 Task: Create ChildIssue0000000211 as Child Issue of Issue Issue0000000106 in Backlog  in Scrum Project Project0000000022 in Jira. Create ChildIssue0000000212 as Child Issue of Issue Issue0000000106 in Backlog  in Scrum Project Project0000000022 in Jira. Create ChildIssue0000000213 as Child Issue of Issue Issue0000000107 in Backlog  in Scrum Project Project0000000022 in Jira. Create ChildIssue0000000214 as Child Issue of Issue Issue0000000107 in Backlog  in Scrum Project Project0000000022 in Jira. Create ChildIssue0000000215 as Child Issue of Issue Issue0000000108 in Backlog  in Scrum Project Project0000000022 in Jira
Action: Mouse moved to (277, 104)
Screenshot: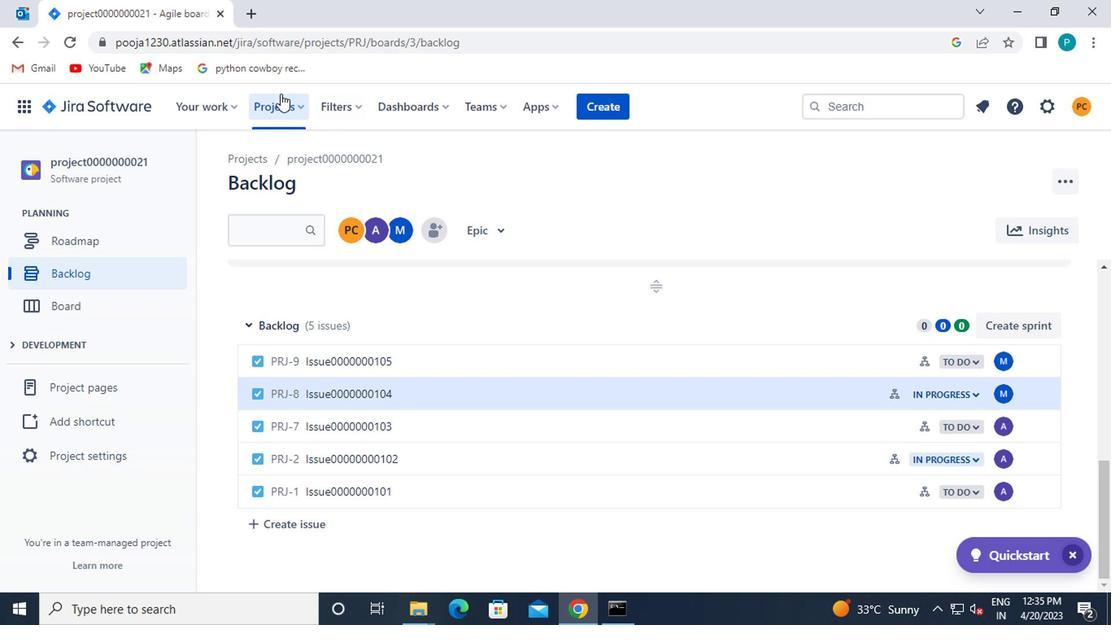 
Action: Mouse pressed left at (277, 104)
Screenshot: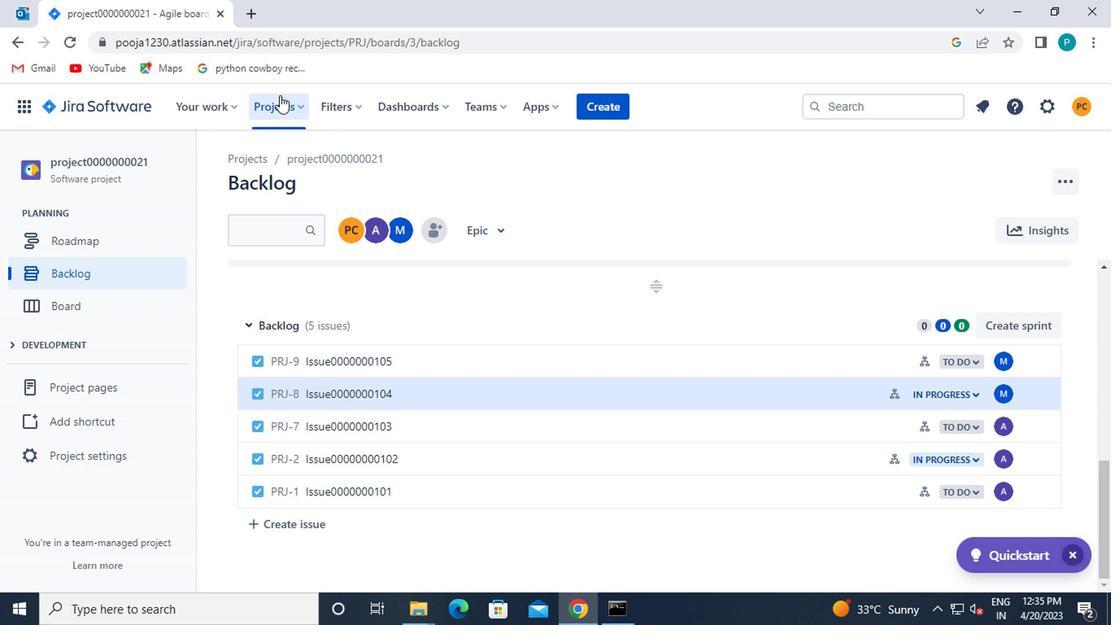 
Action: Mouse moved to (329, 220)
Screenshot: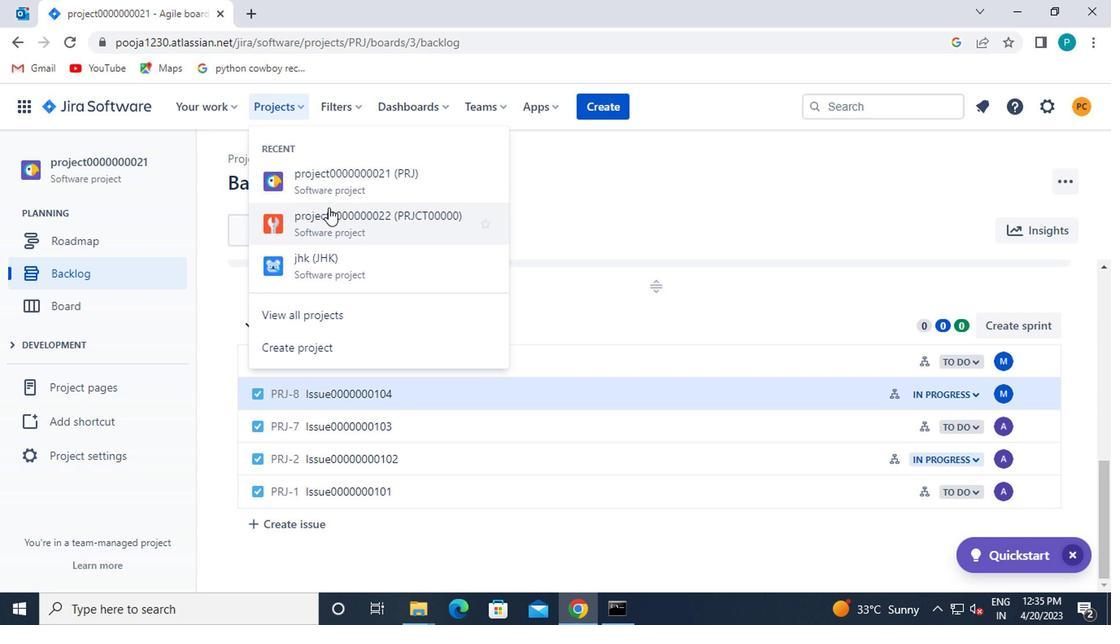 
Action: Mouse pressed left at (329, 220)
Screenshot: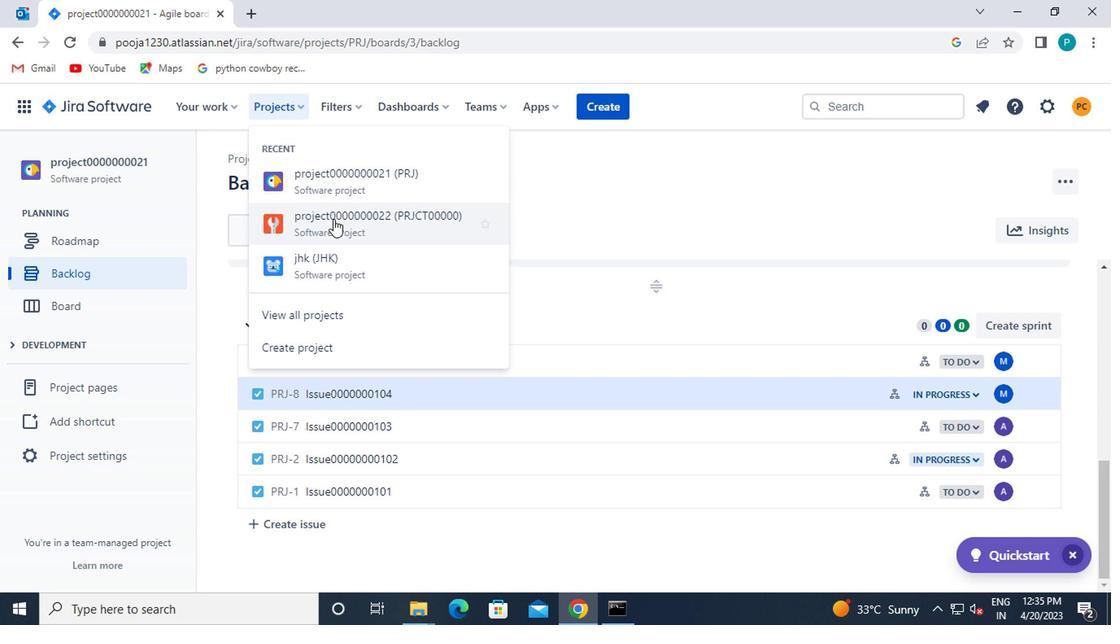 
Action: Mouse moved to (504, 405)
Screenshot: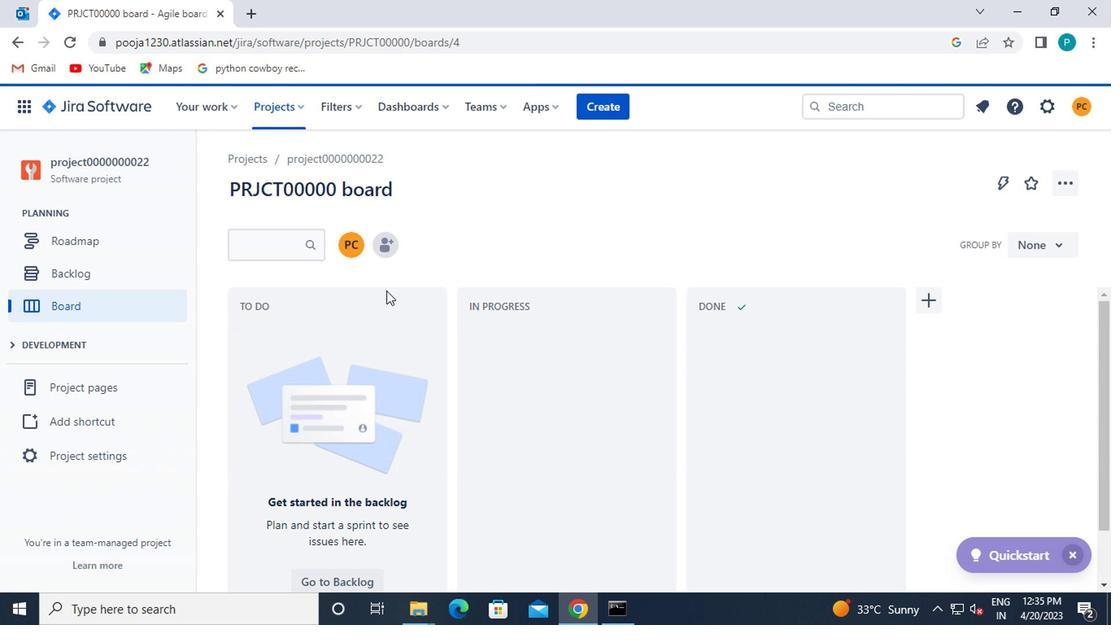 
Action: Mouse scrolled (504, 404) with delta (0, -1)
Screenshot: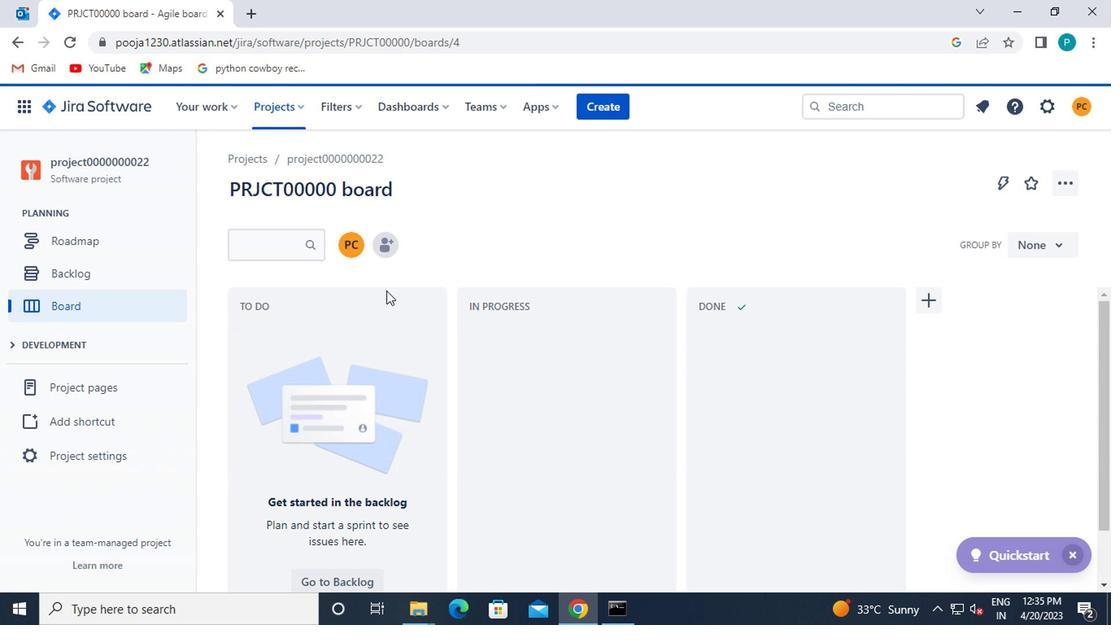 
Action: Mouse scrolled (504, 404) with delta (0, -1)
Screenshot: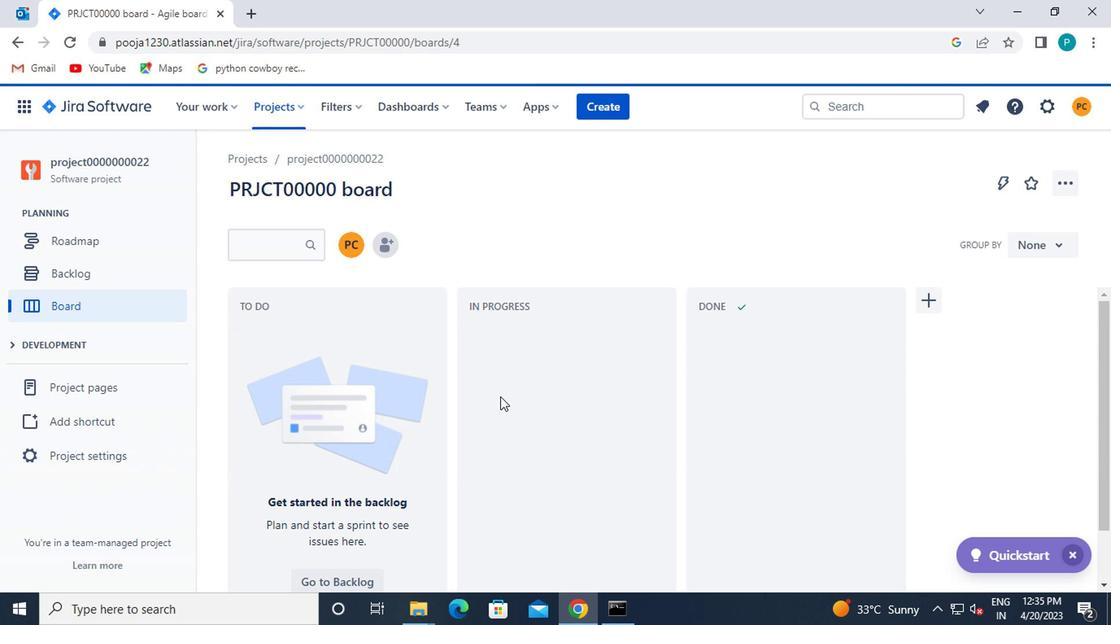 
Action: Mouse scrolled (504, 404) with delta (0, -1)
Screenshot: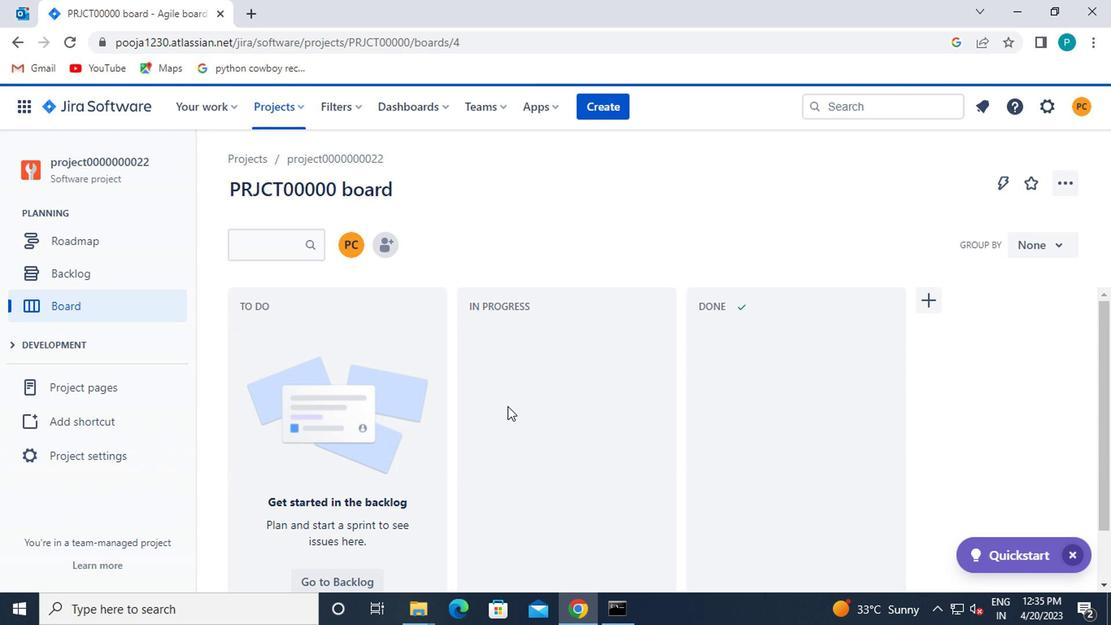 
Action: Mouse scrolled (504, 404) with delta (0, -1)
Screenshot: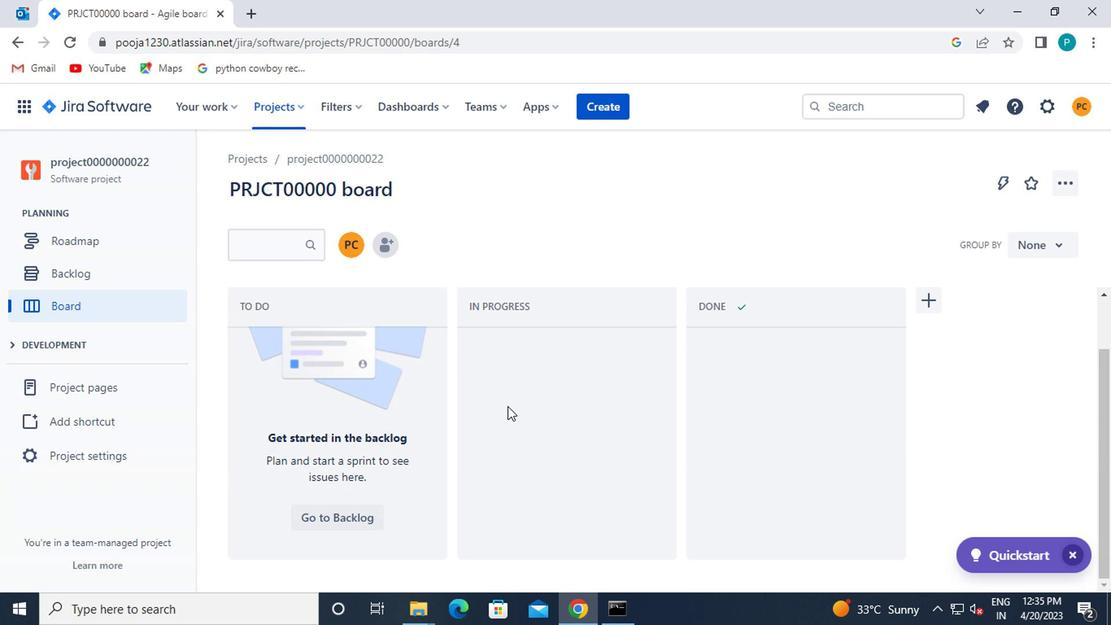 
Action: Mouse moved to (61, 275)
Screenshot: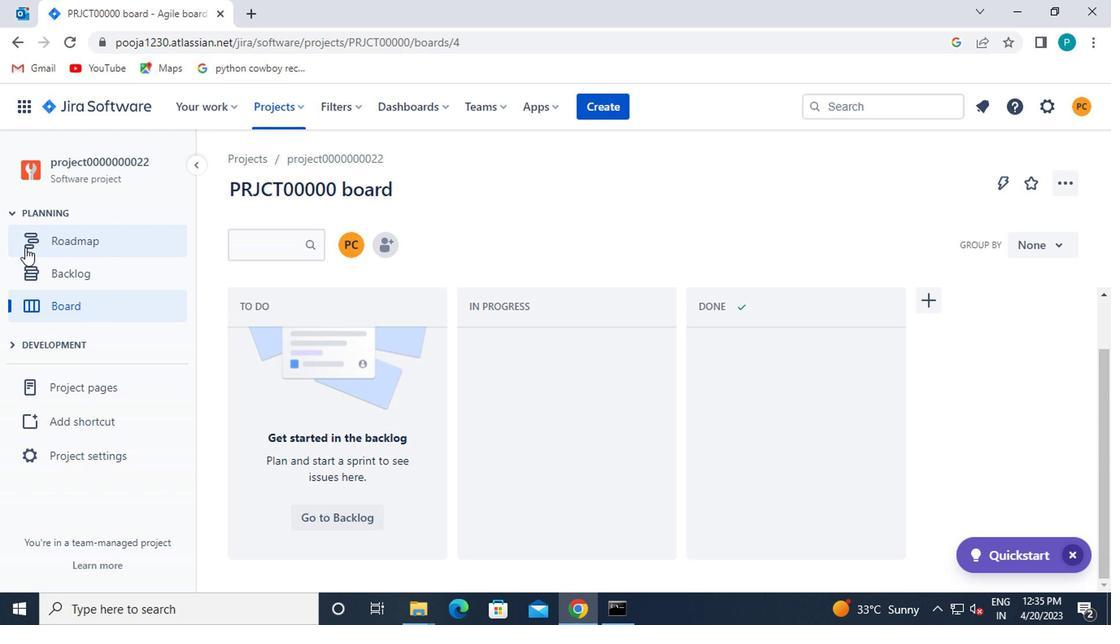
Action: Mouse pressed left at (61, 275)
Screenshot: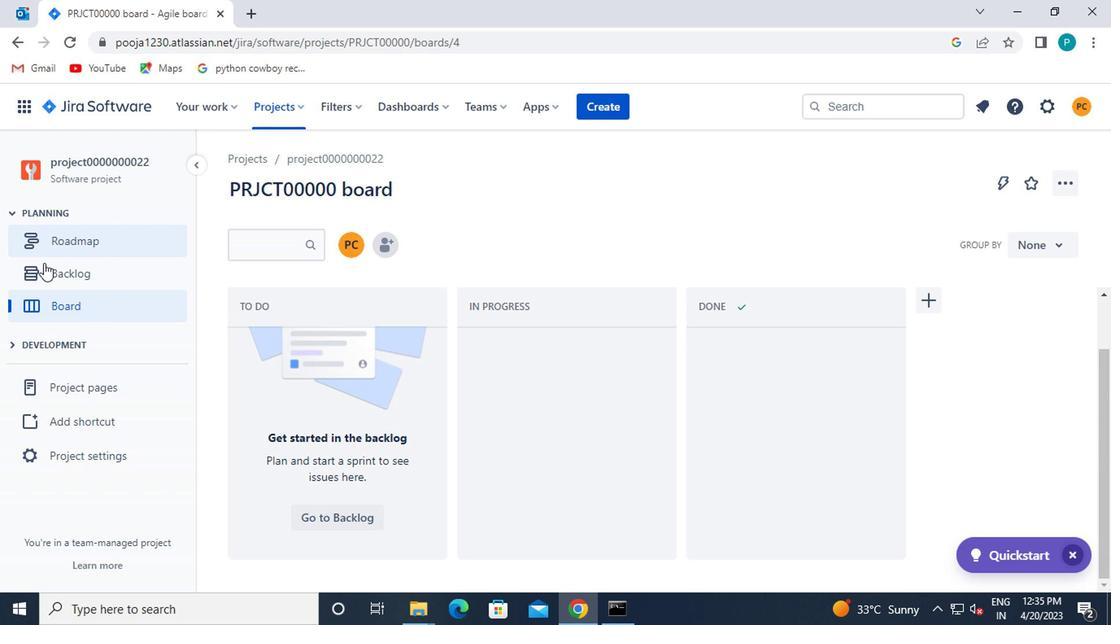
Action: Mouse moved to (362, 360)
Screenshot: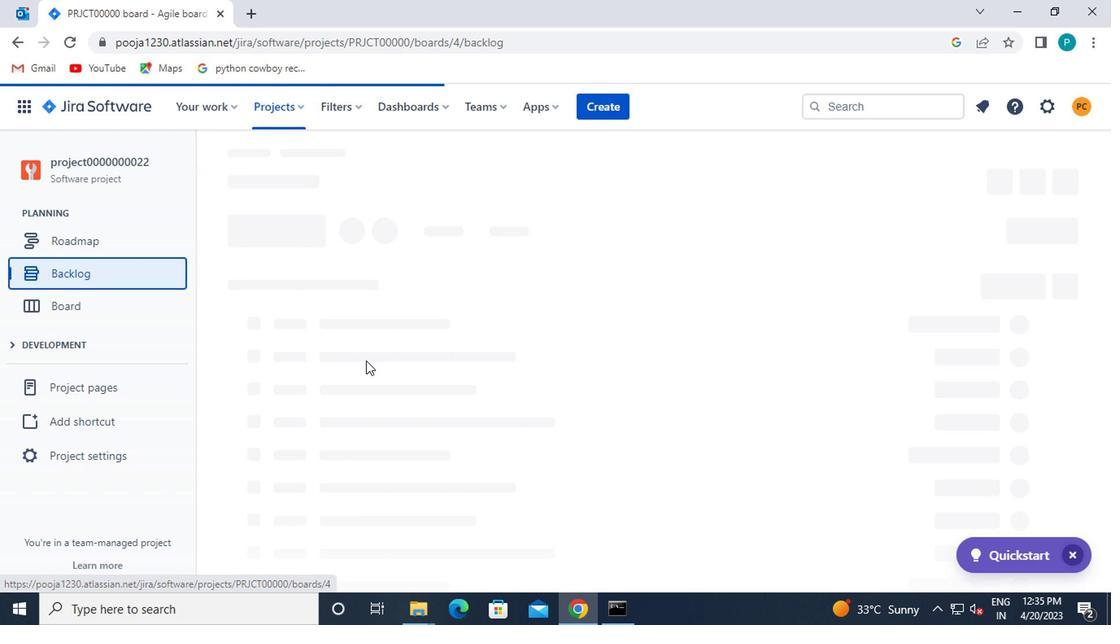 
Action: Mouse scrolled (362, 359) with delta (0, 0)
Screenshot: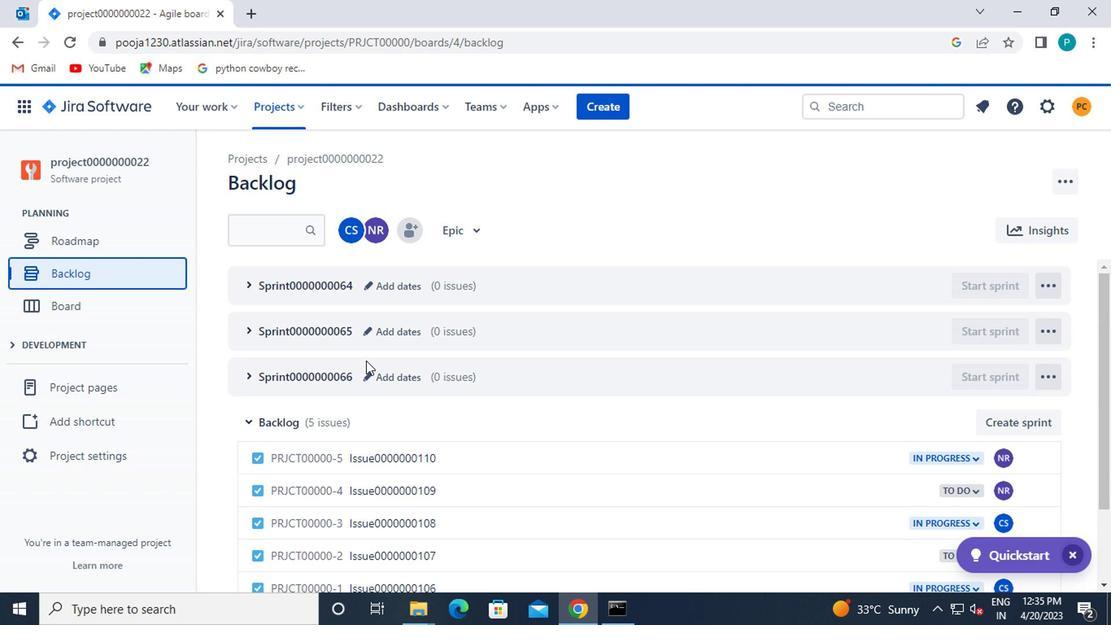 
Action: Mouse scrolled (362, 359) with delta (0, 0)
Screenshot: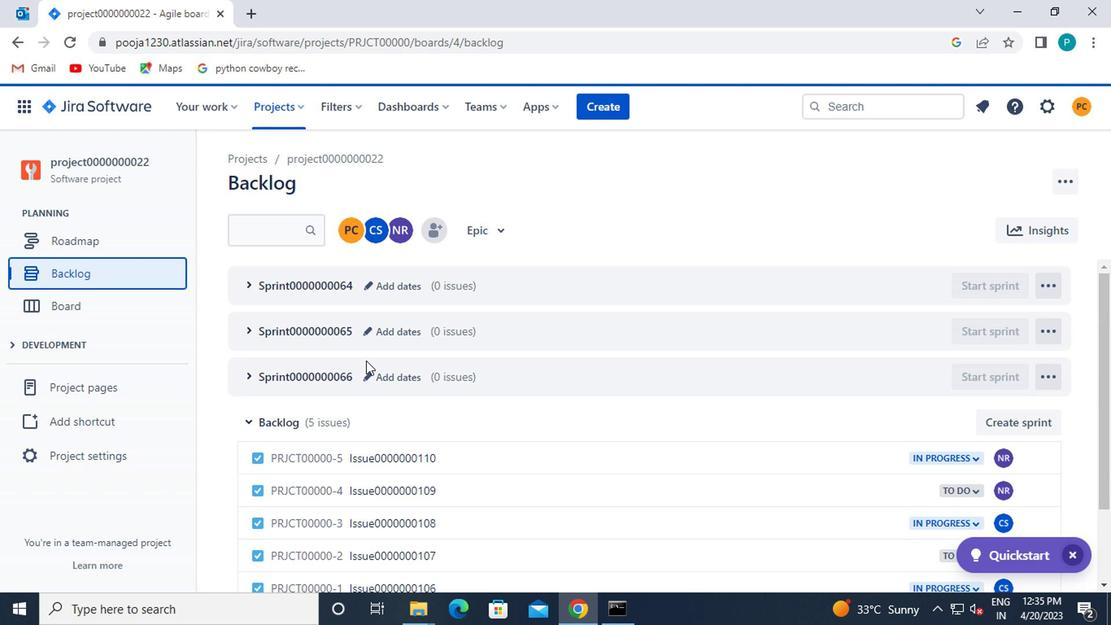
Action: Mouse moved to (390, 382)
Screenshot: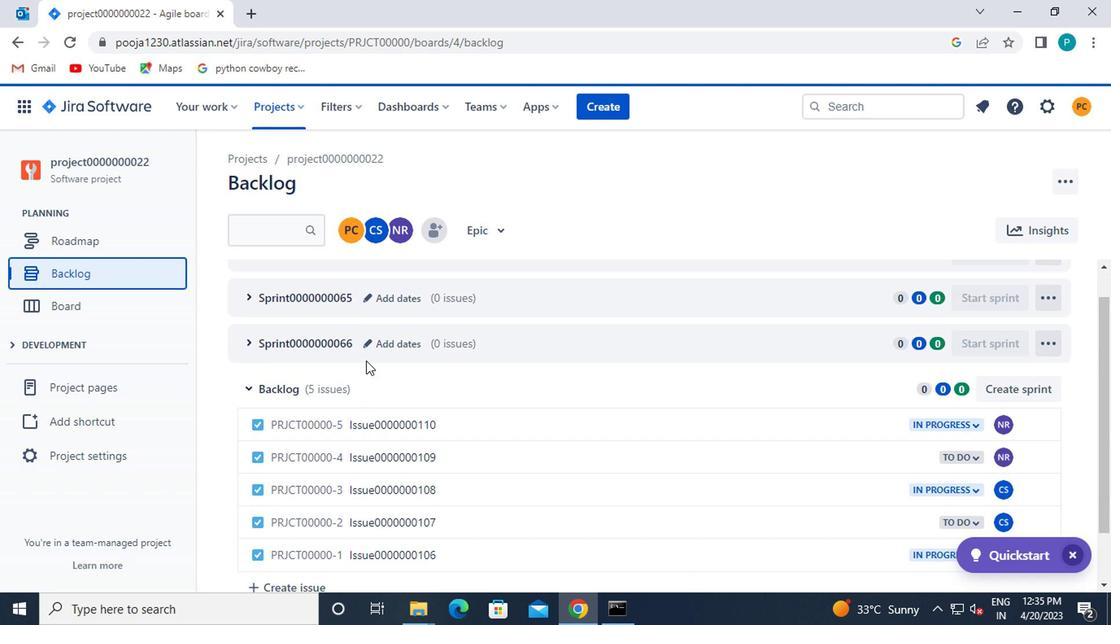 
Action: Mouse scrolled (390, 382) with delta (0, 0)
Screenshot: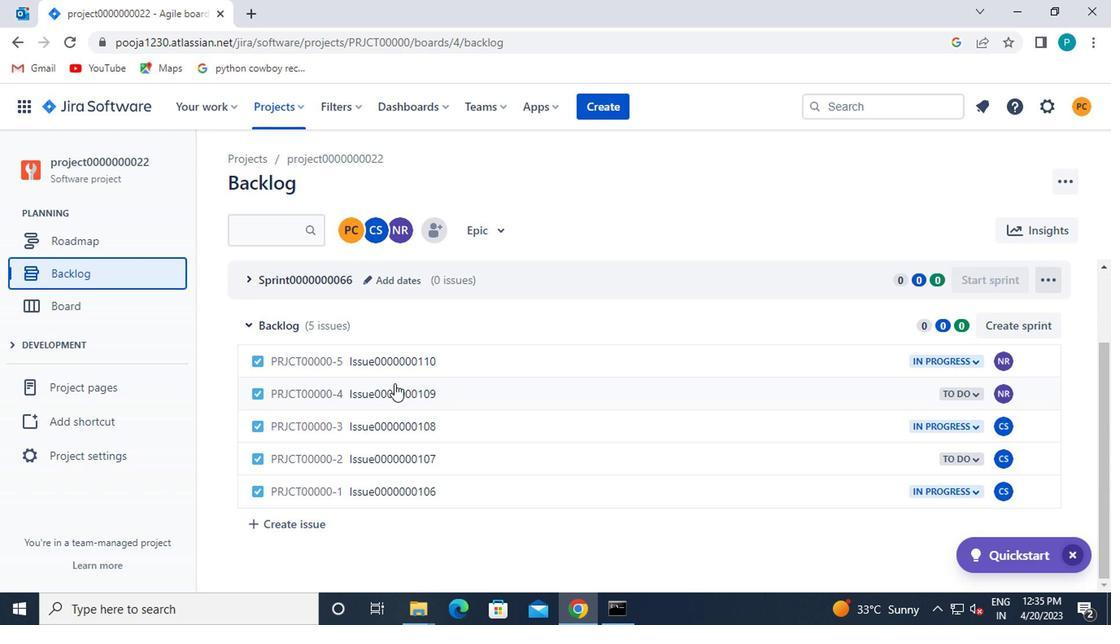 
Action: Mouse moved to (534, 484)
Screenshot: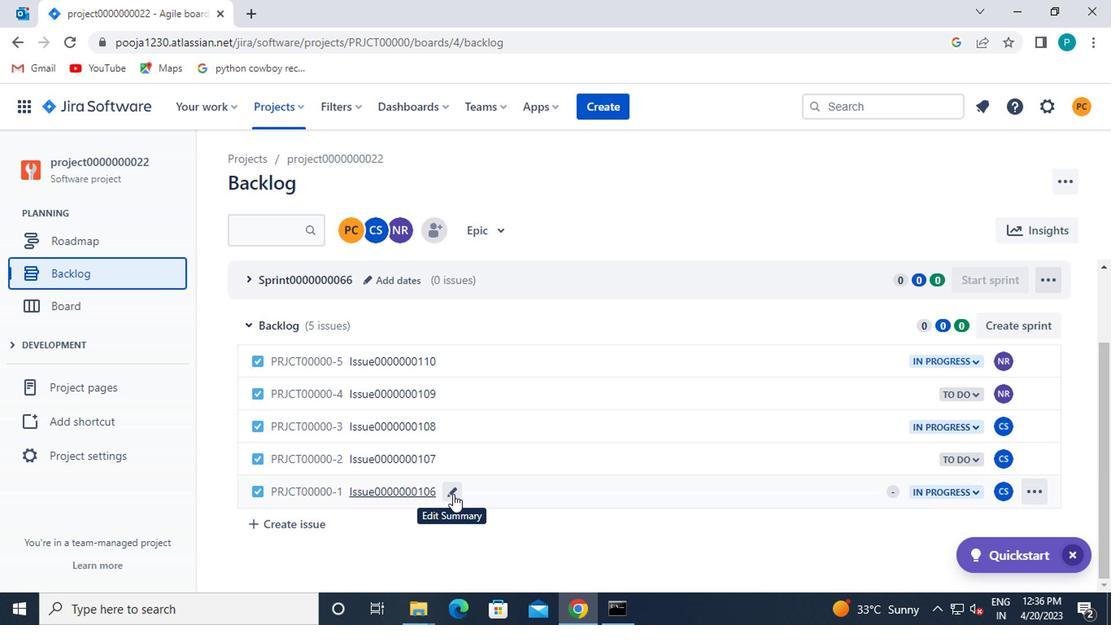 
Action: Mouse pressed left at (534, 484)
Screenshot: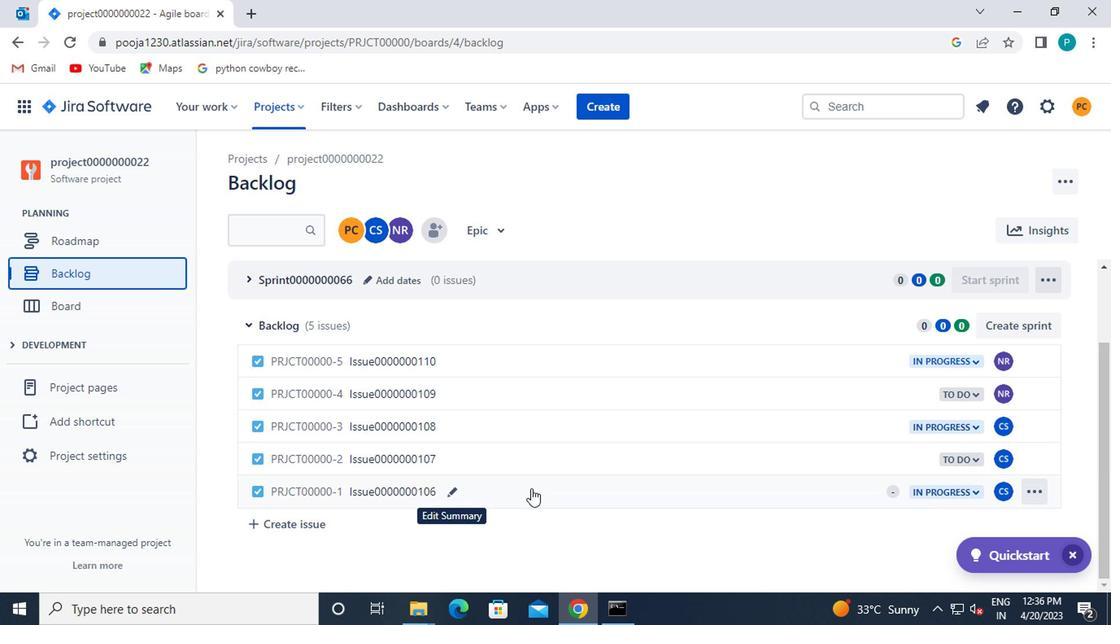 
Action: Mouse moved to (816, 344)
Screenshot: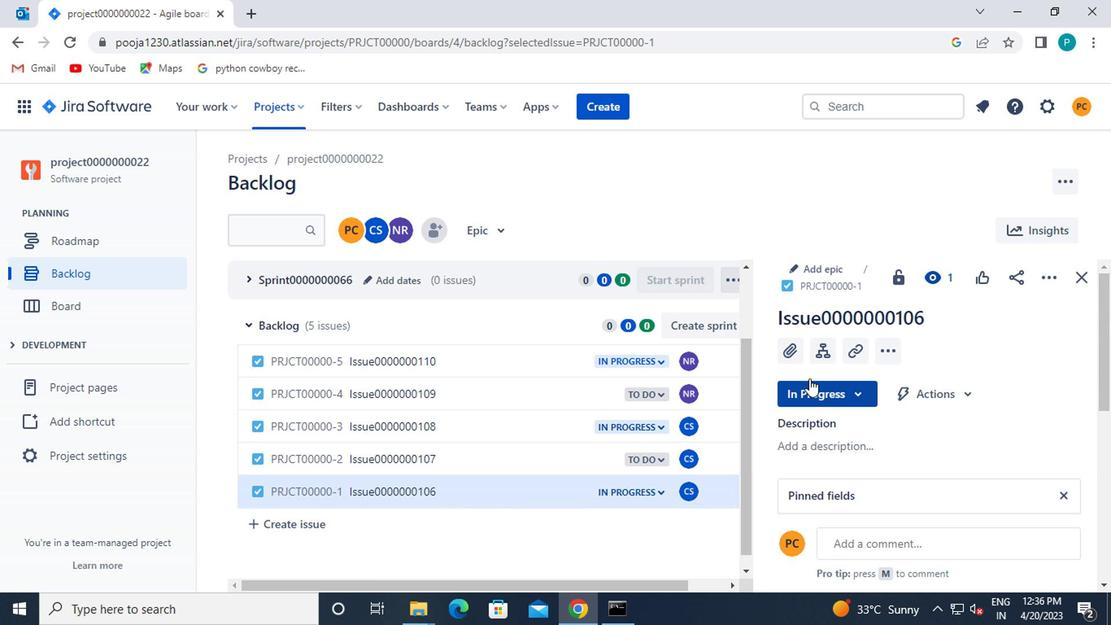 
Action: Mouse pressed left at (816, 344)
Screenshot: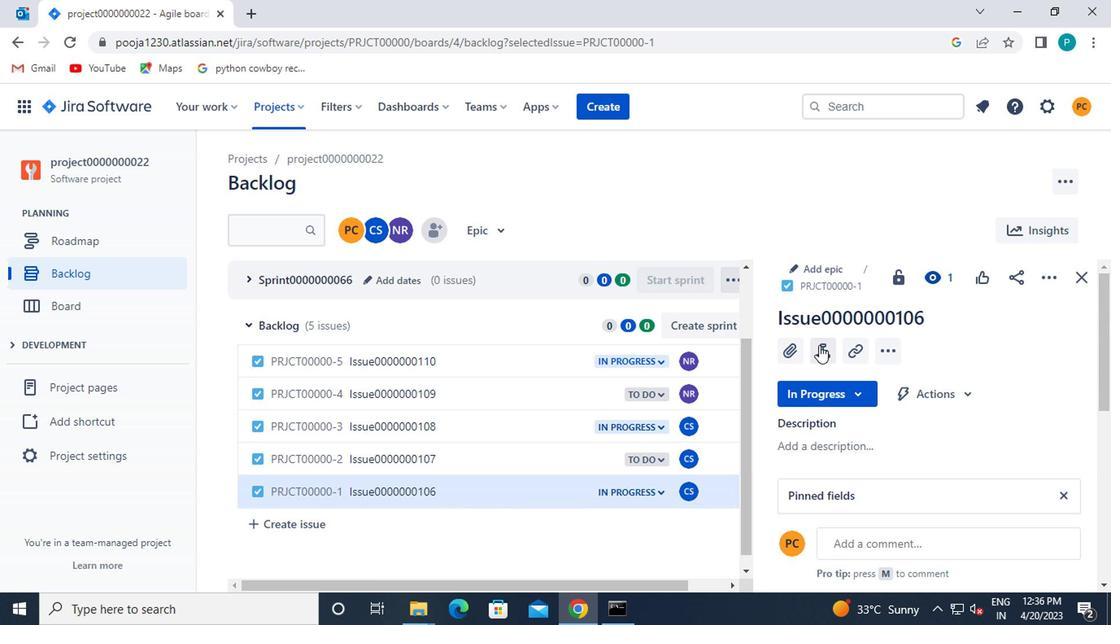 
Action: Mouse moved to (813, 408)
Screenshot: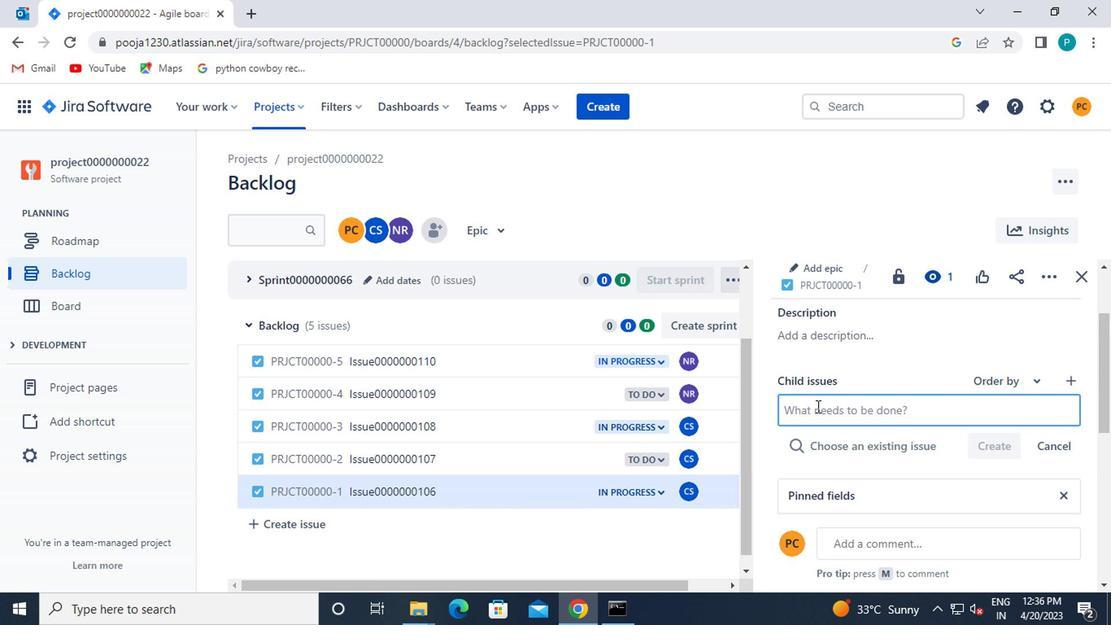 
Action: Mouse pressed left at (813, 408)
Screenshot: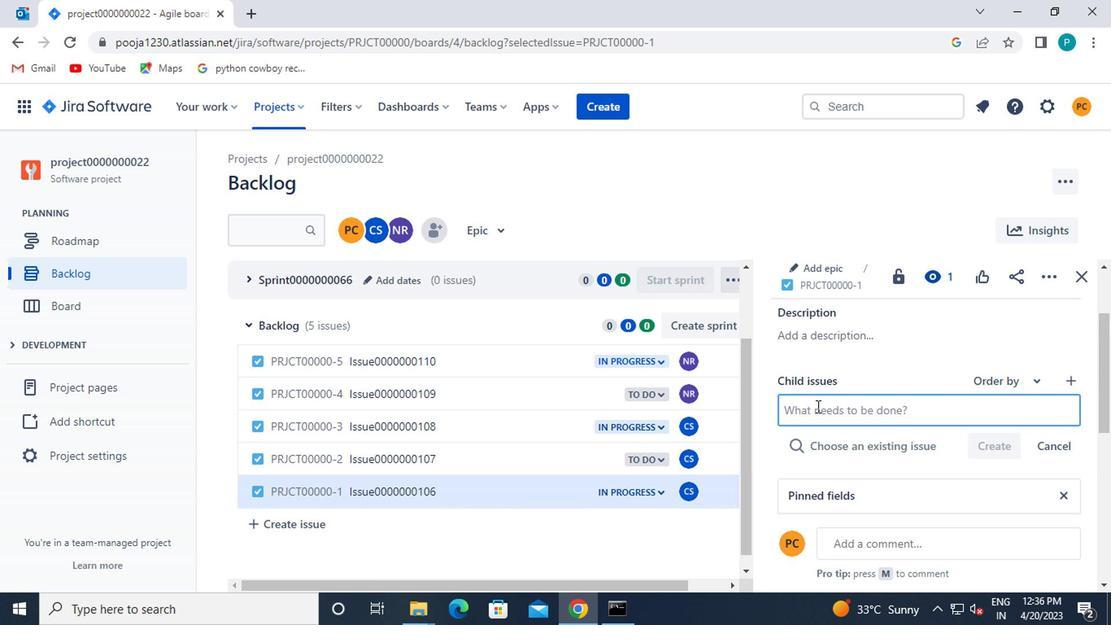 
Action: Mouse moved to (793, 417)
Screenshot: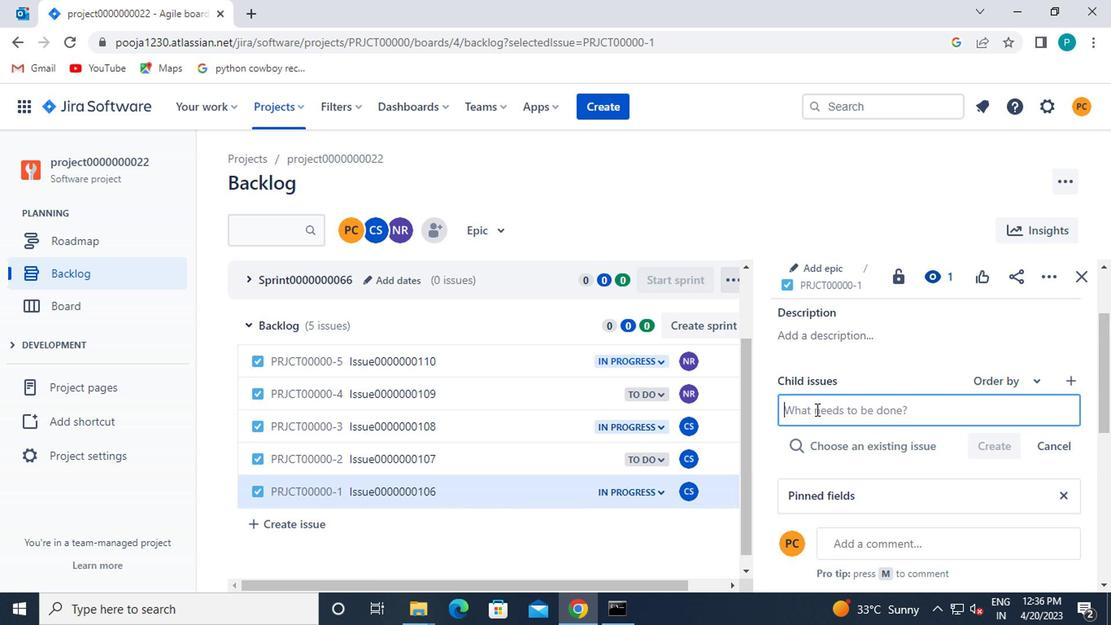 
Action: Key pressed <Key.caps_lock>c<Key.caps_lock>hild
Screenshot: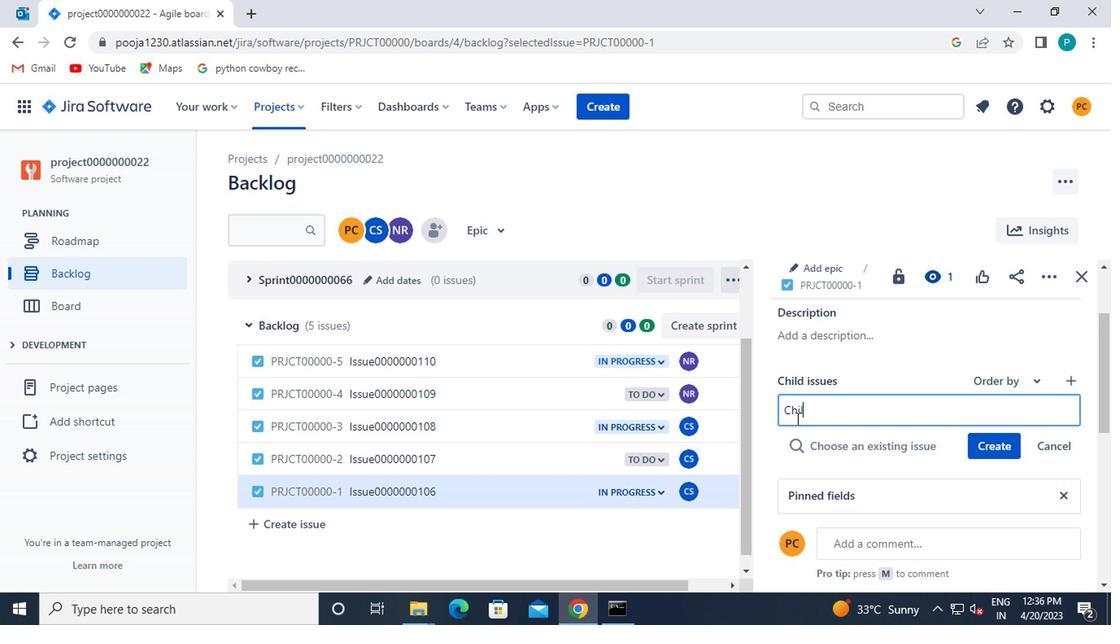 
Action: Mouse moved to (792, 417)
Screenshot: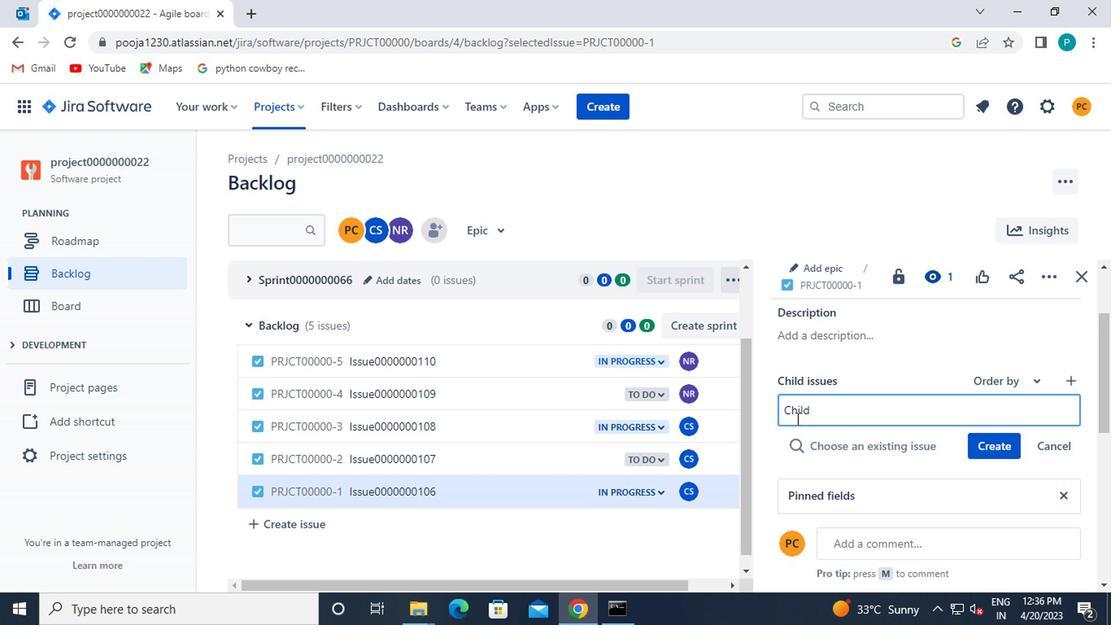 
Action: Key pressed <Key.caps_lock>i<Key.caps_lock>ssue0000000211
Screenshot: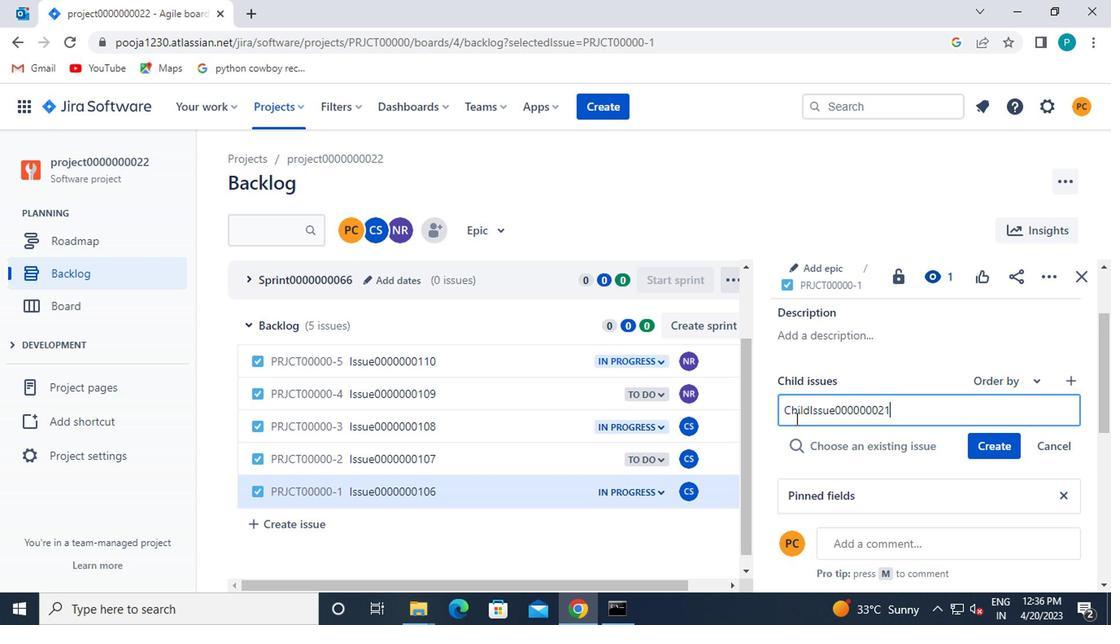 
Action: Mouse moved to (990, 440)
Screenshot: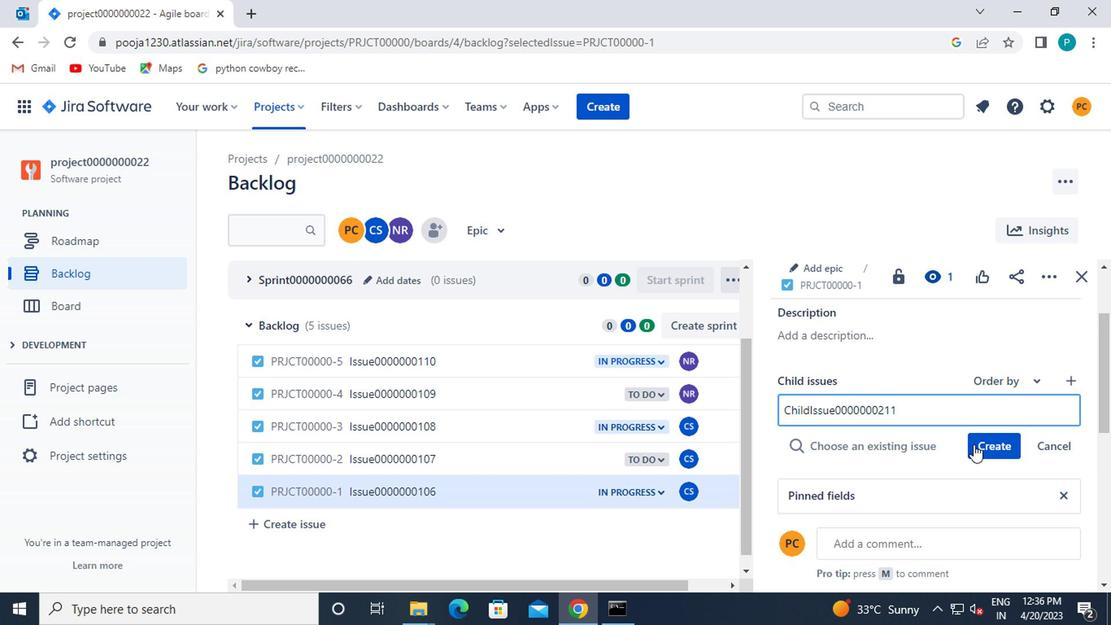 
Action: Mouse pressed left at (990, 440)
Screenshot: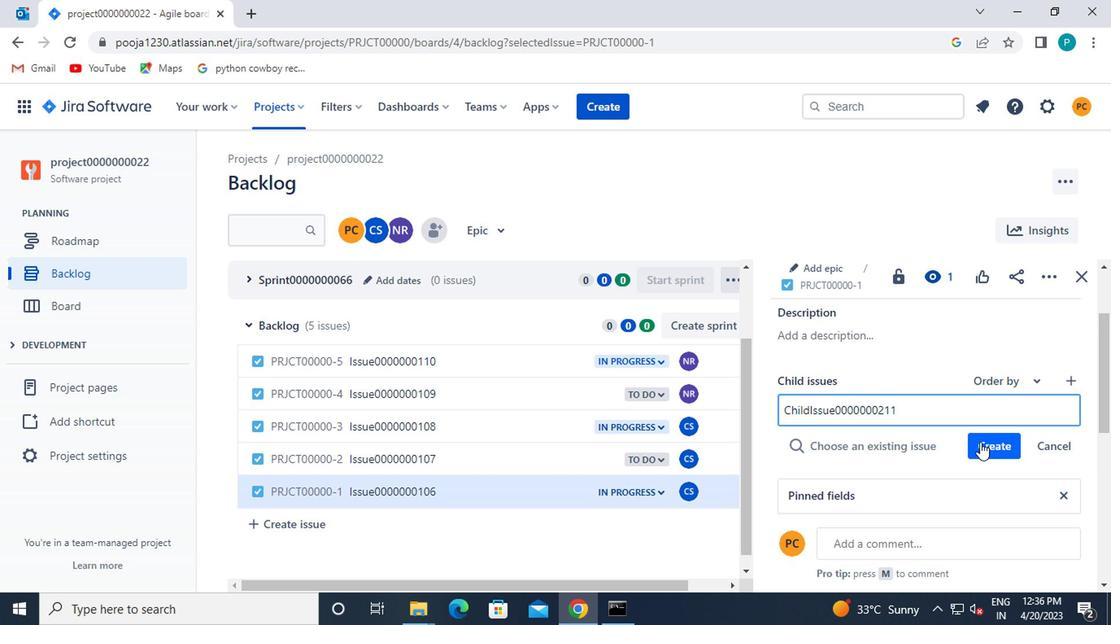 
Action: Mouse moved to (871, 467)
Screenshot: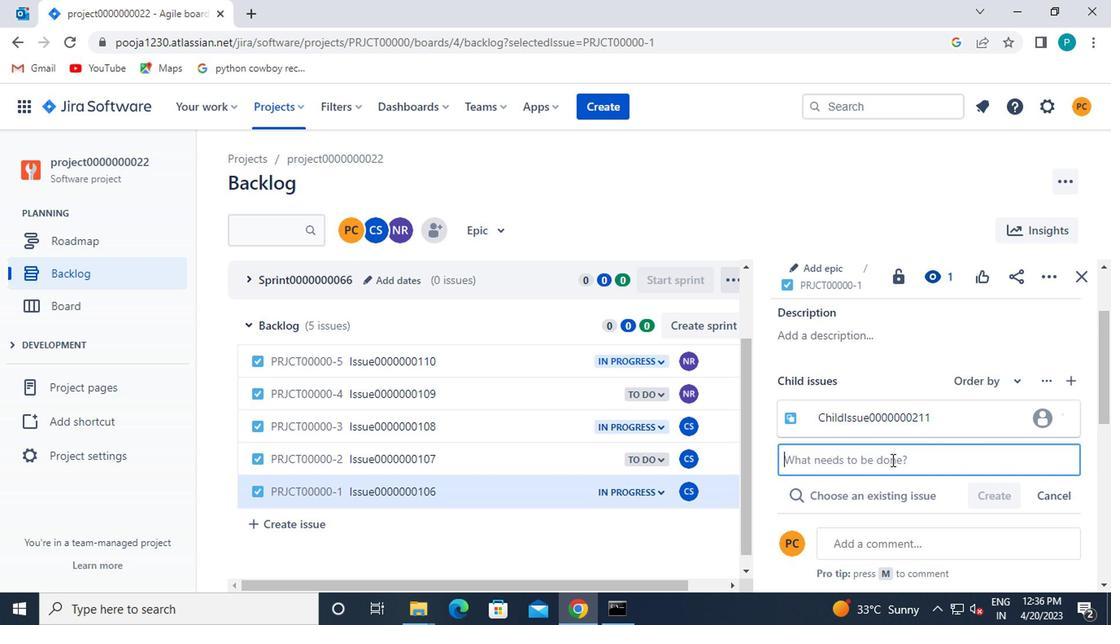 
Action: Mouse pressed left at (871, 467)
Screenshot: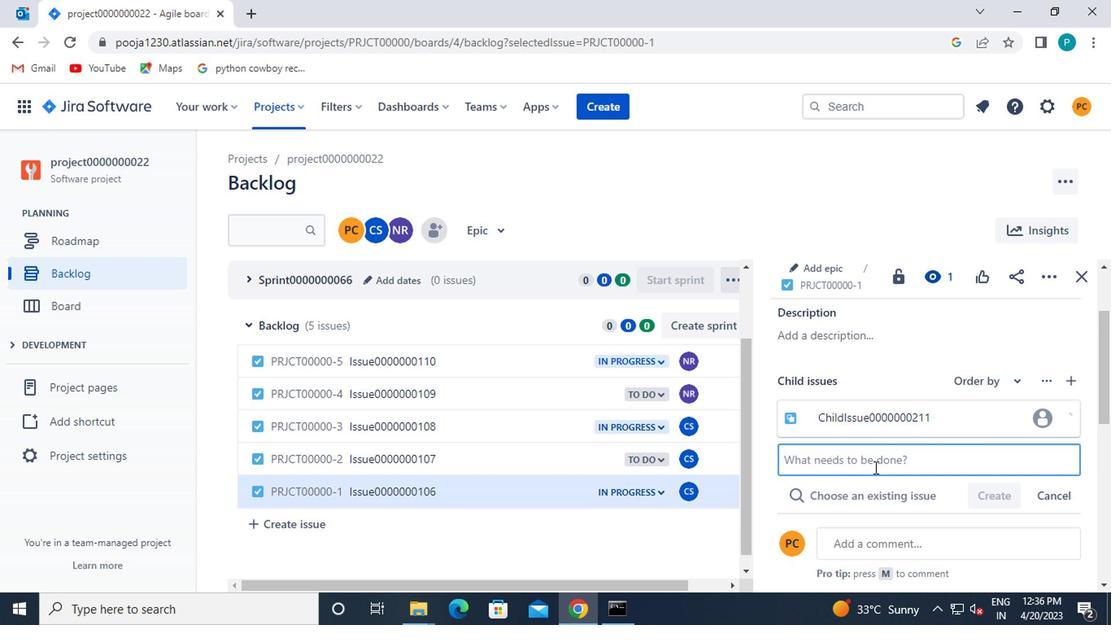 
Action: Mouse moved to (820, 498)
Screenshot: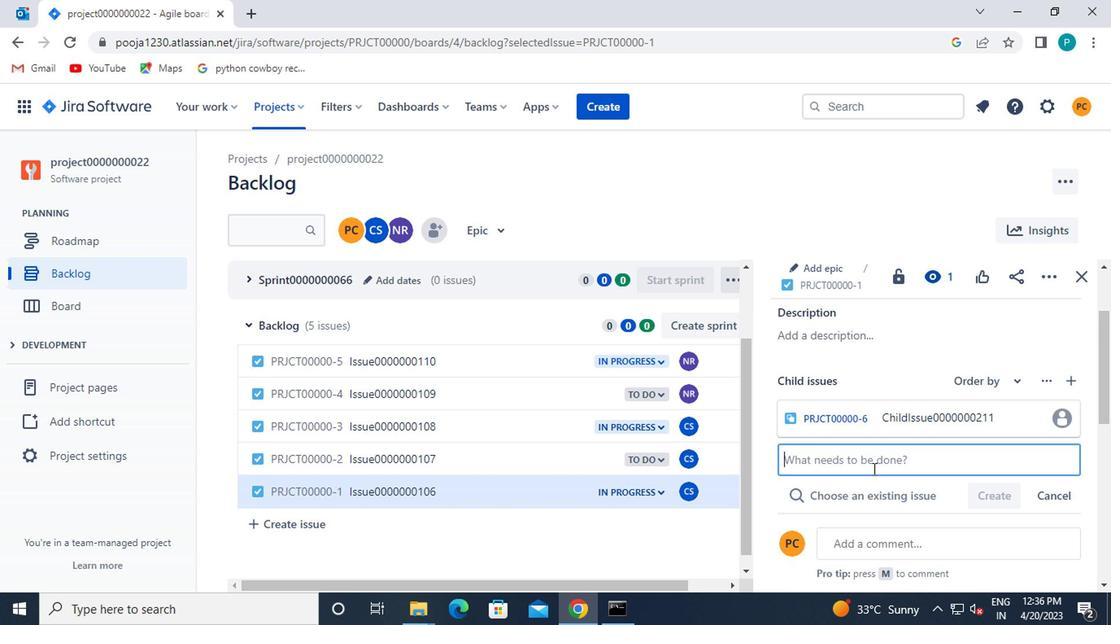 
Action: Key pressed <Key.caps_lock>c<Key.caps_lock>hild<Key.caps_lock>i<Key.caps_lock>ssue0000000212
Screenshot: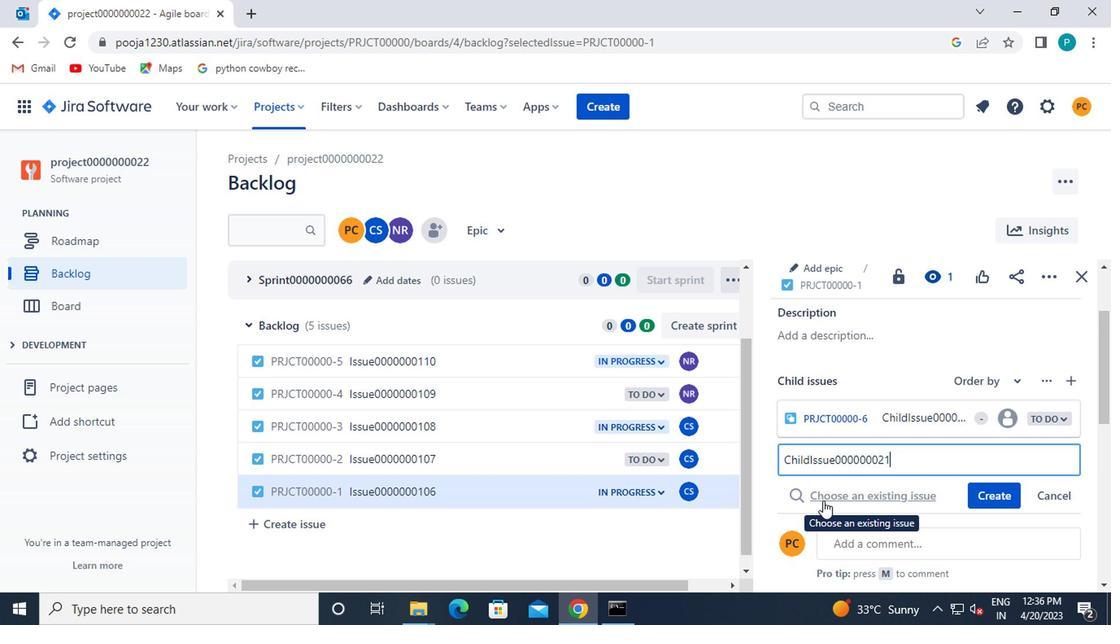 
Action: Mouse moved to (982, 498)
Screenshot: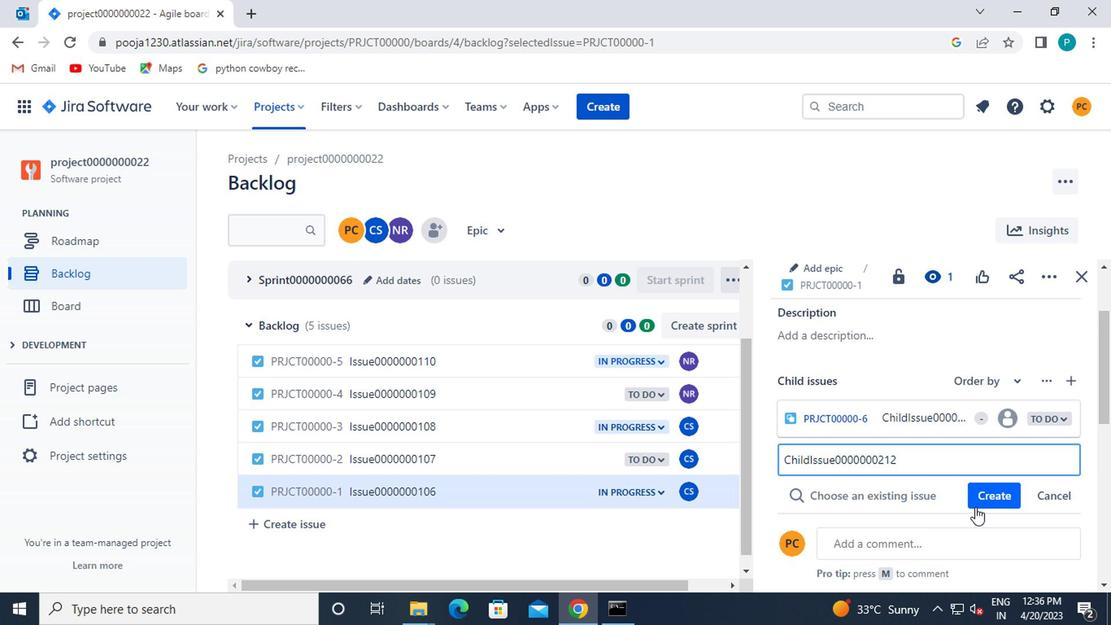 
Action: Mouse pressed left at (982, 498)
Screenshot: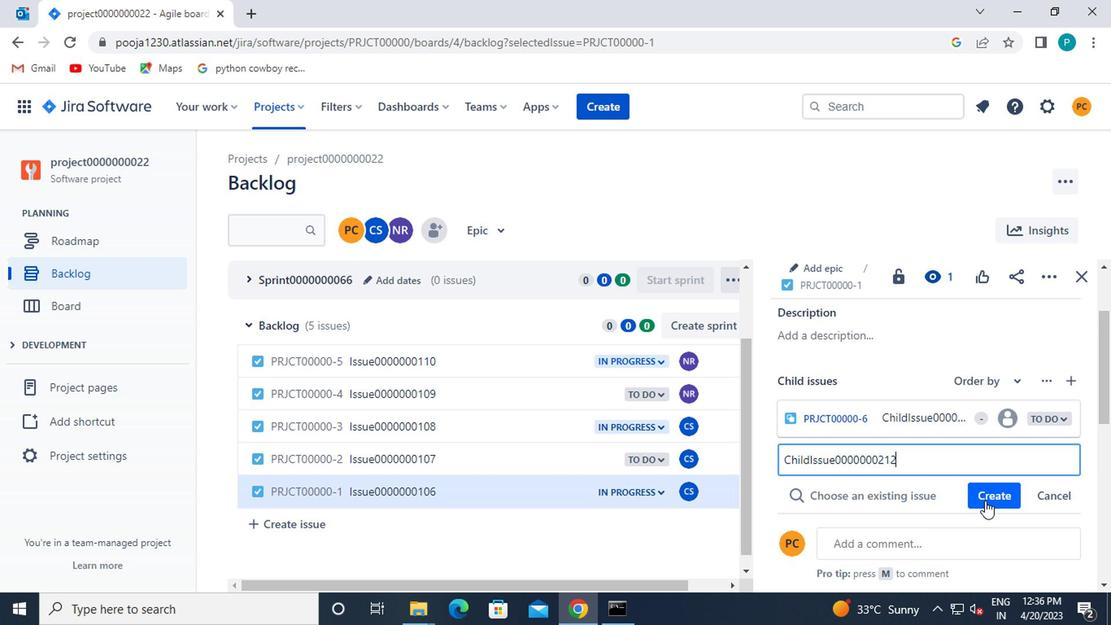 
Action: Mouse moved to (531, 450)
Screenshot: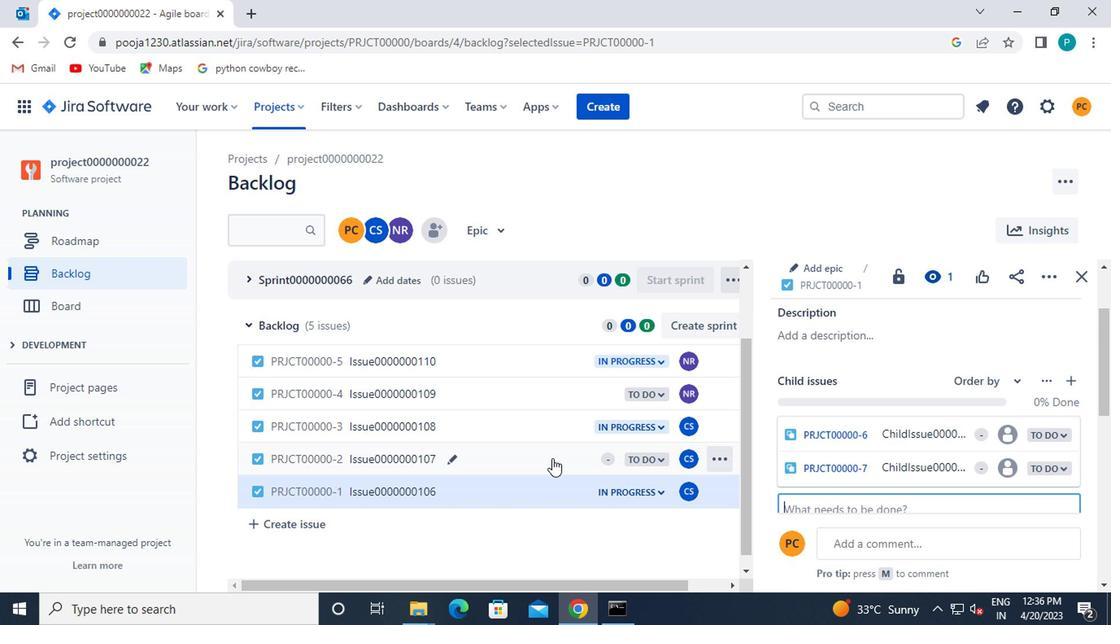 
Action: Mouse pressed left at (531, 450)
Screenshot: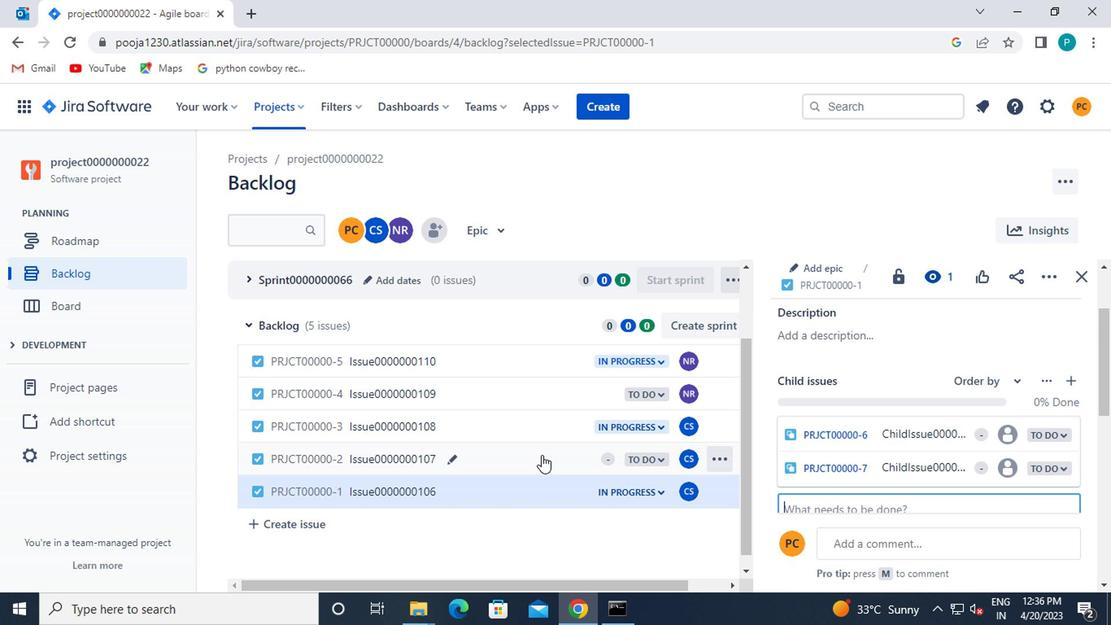 
Action: Mouse moved to (808, 349)
Screenshot: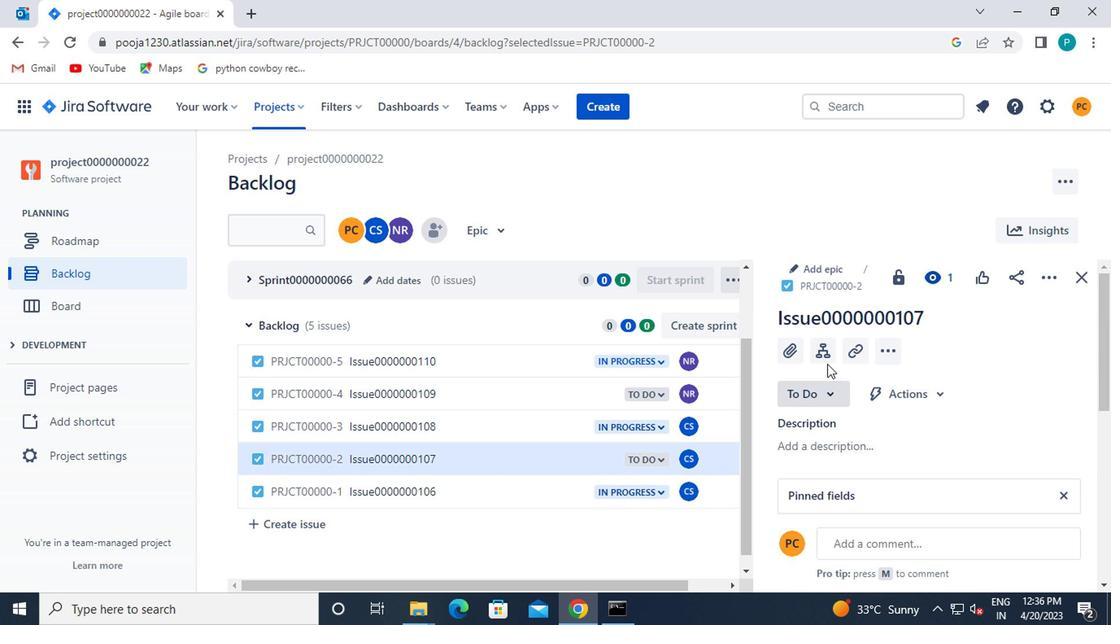 
Action: Mouse pressed left at (808, 349)
Screenshot: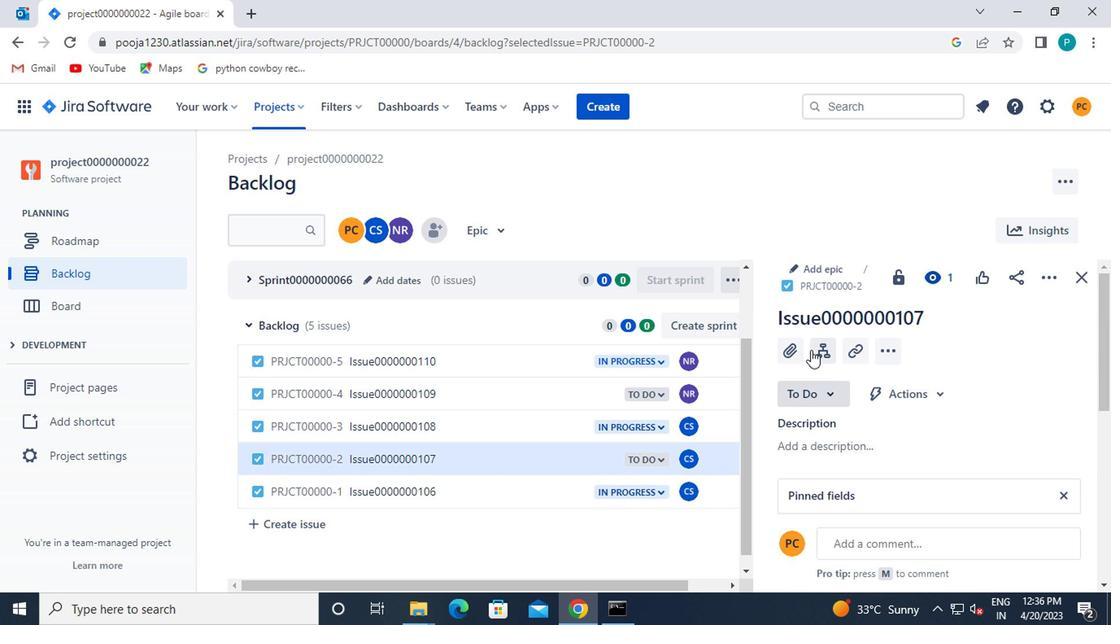 
Action: Mouse moved to (854, 407)
Screenshot: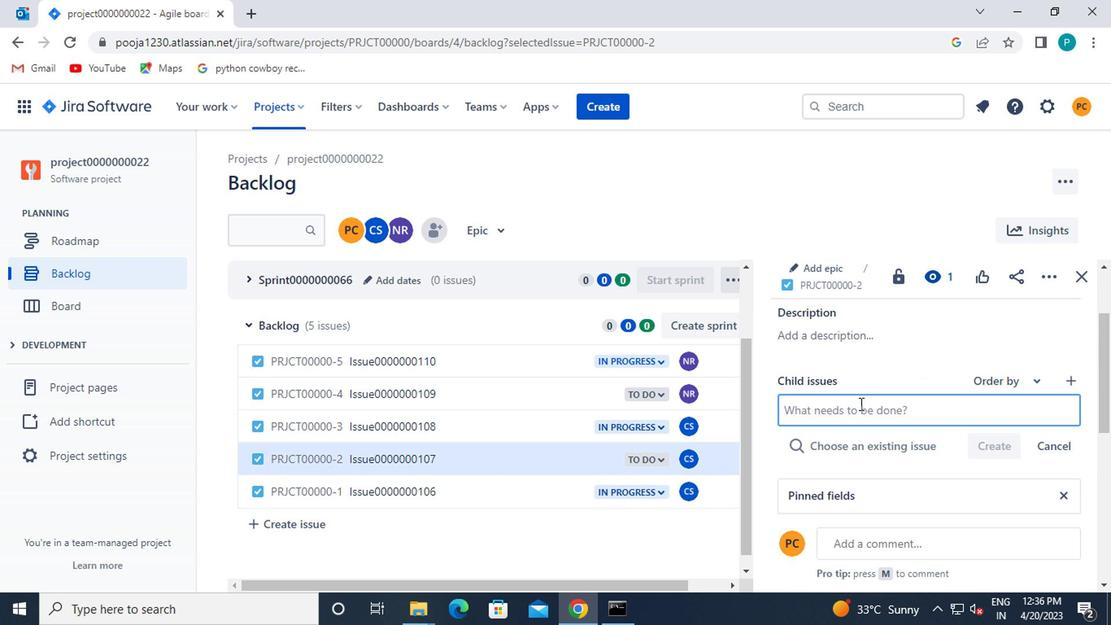 
Action: Mouse pressed left at (854, 407)
Screenshot: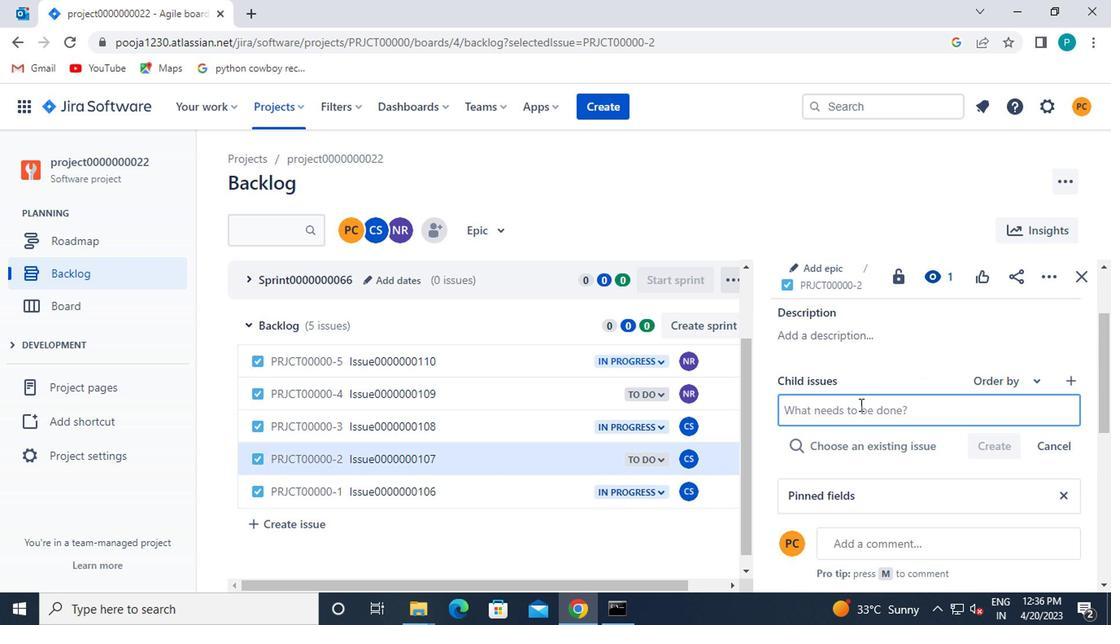 
Action: Mouse moved to (854, 407)
Screenshot: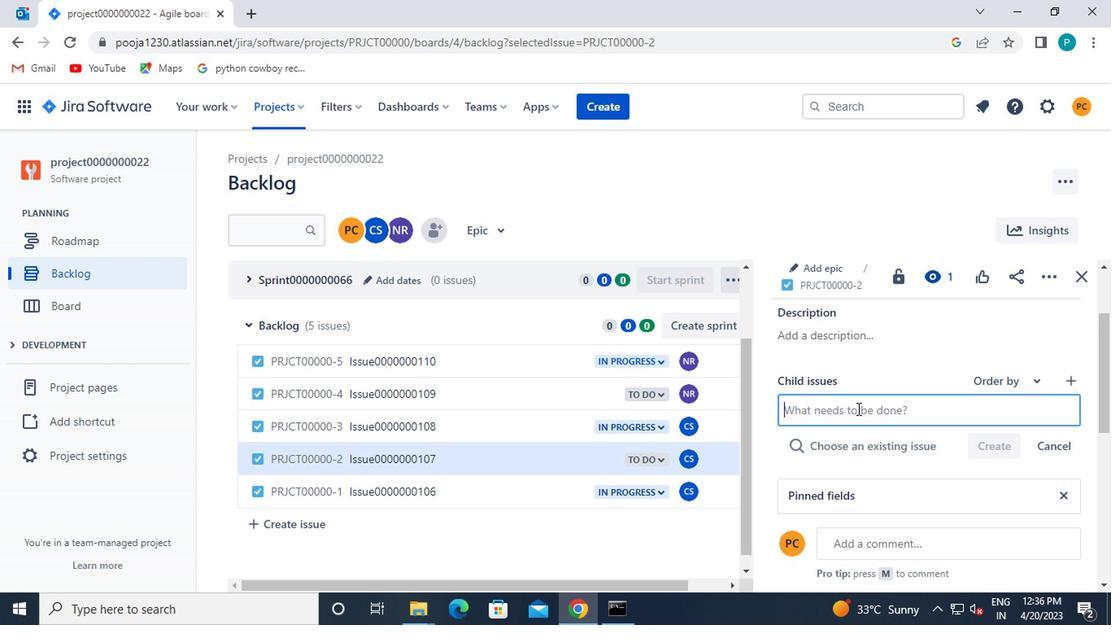 
Action: Key pressed <Key.caps_lock>c<Key.caps_lock>hild<Key.caps_lock>i<Key.caps_lock>ssue0000000213
Screenshot: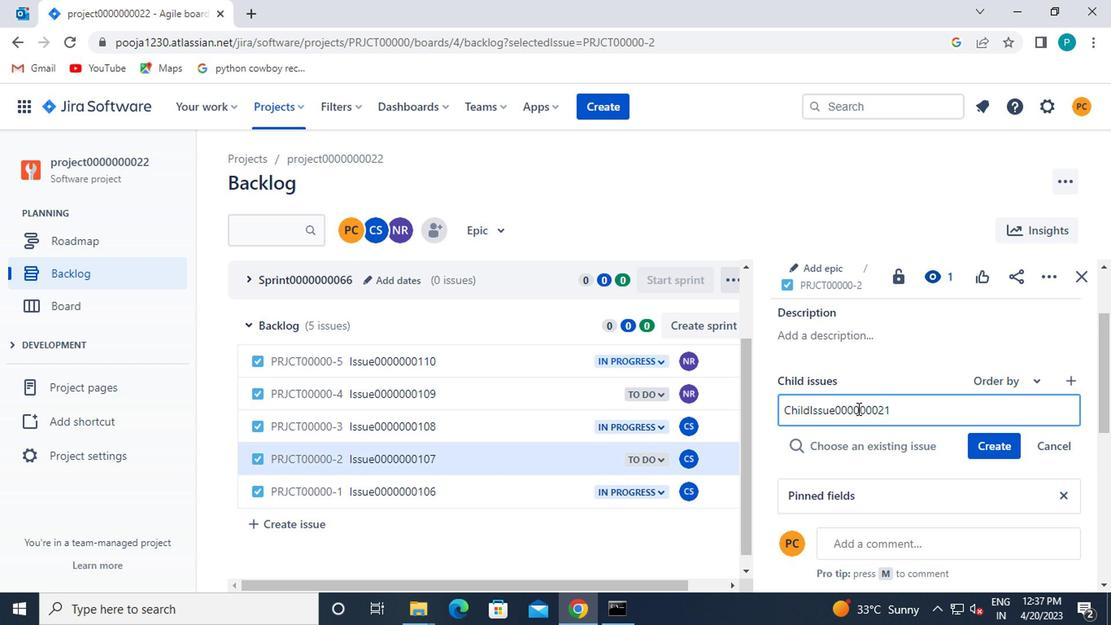 
Action: Mouse moved to (977, 442)
Screenshot: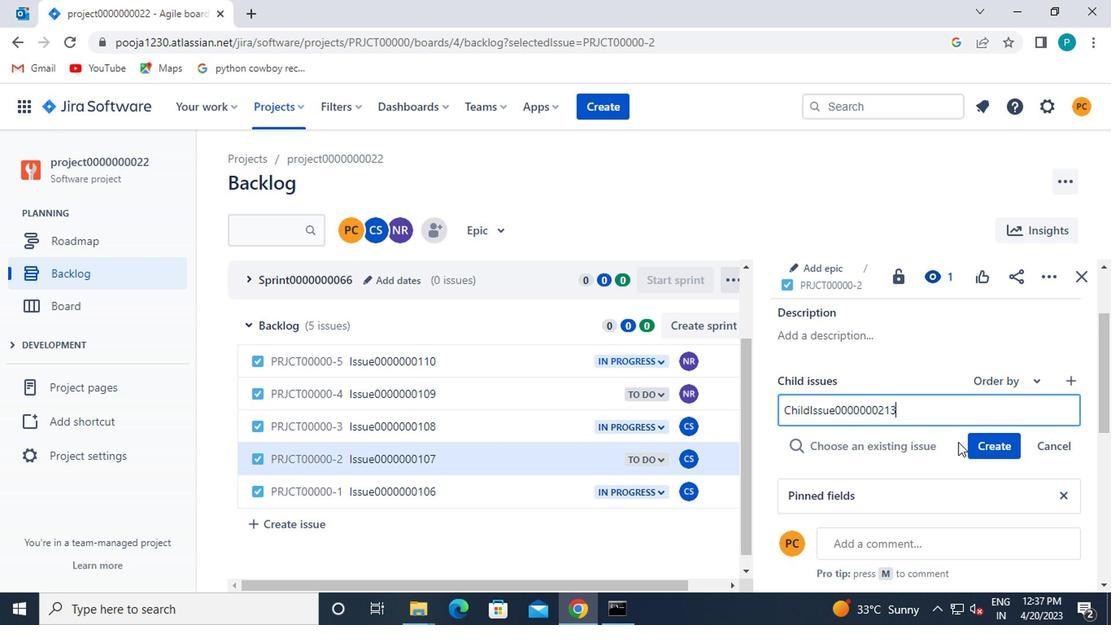 
Action: Mouse pressed left at (977, 442)
Screenshot: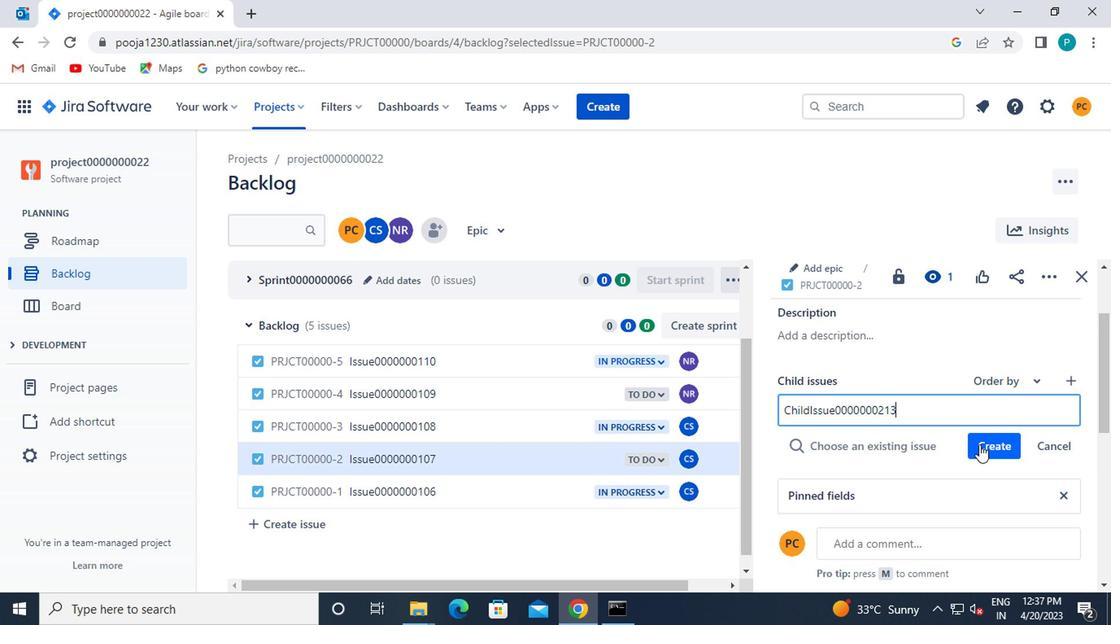 
Action: Mouse moved to (856, 461)
Screenshot: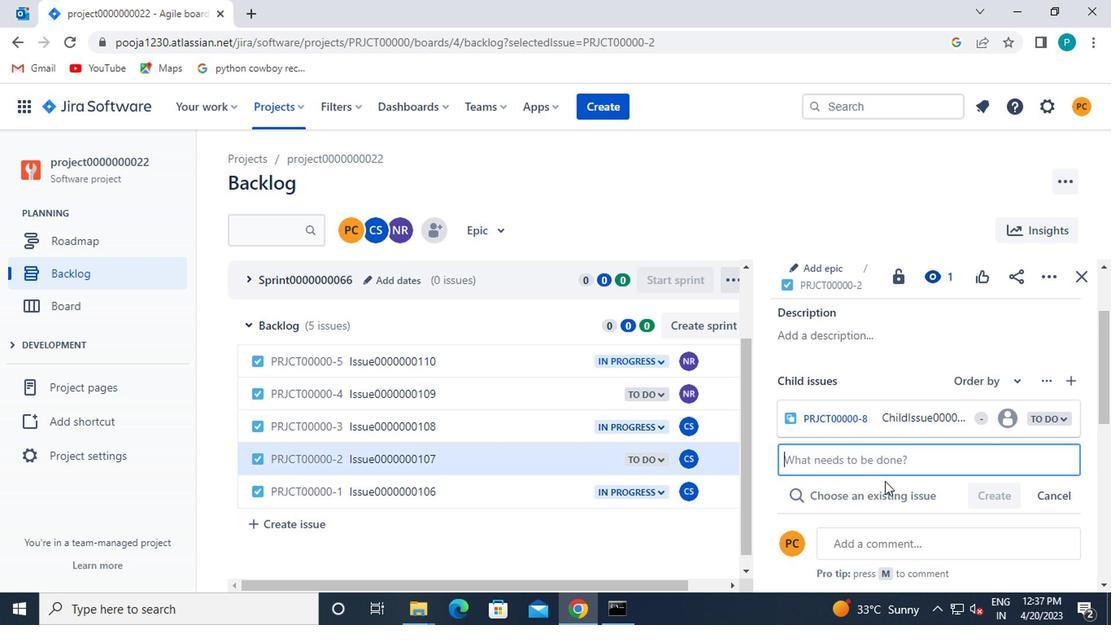 
Action: Mouse pressed left at (856, 461)
Screenshot: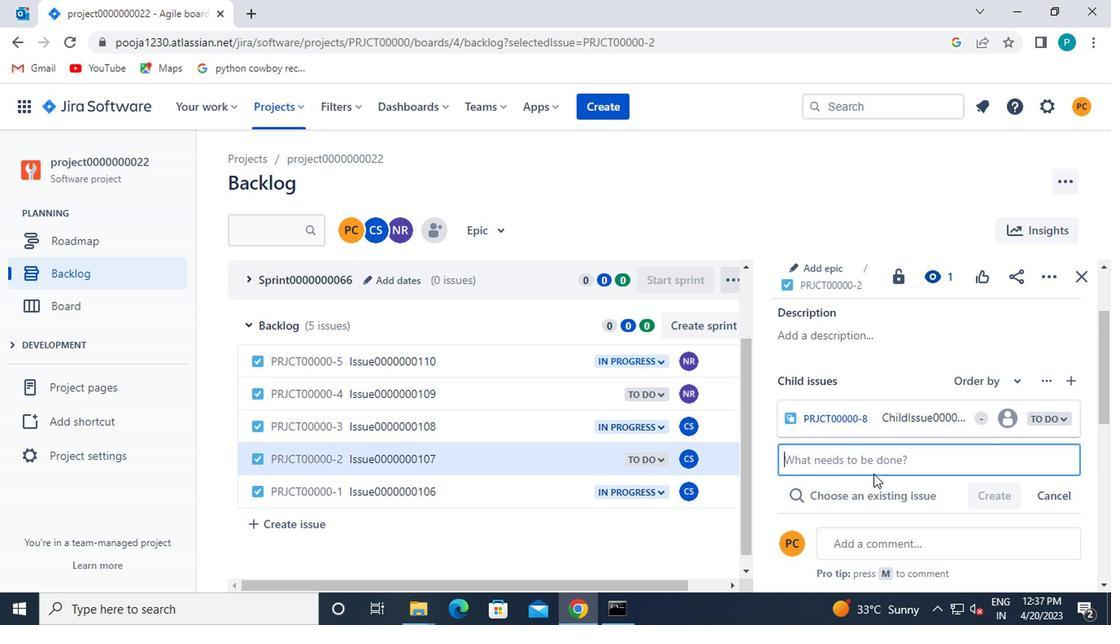 
Action: Key pressed <Key.caps_lock>c<Key.caps_lock>hild<Key.caps_lock>i<Key.caps_lock>ssue00000003<Key.backspace>214
Screenshot: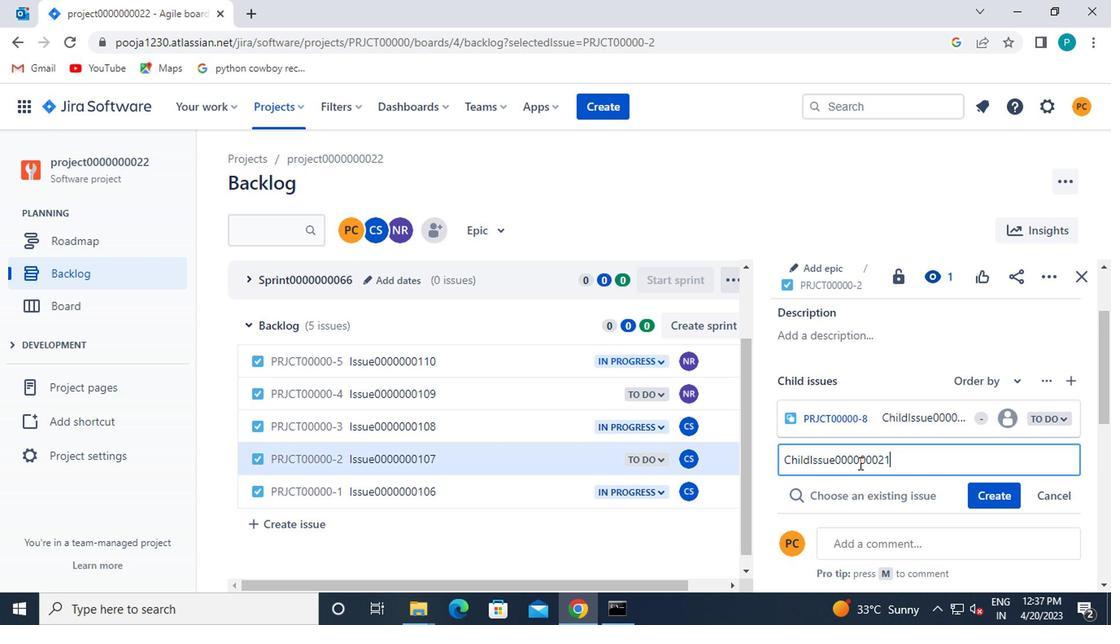 
Action: Mouse moved to (1005, 485)
Screenshot: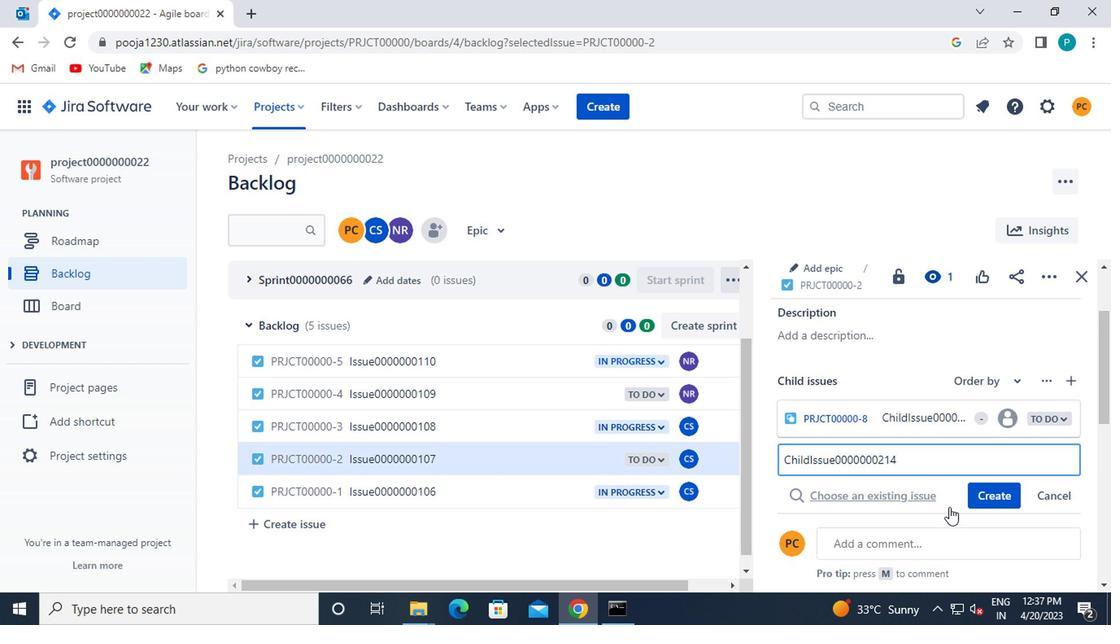 
Action: Mouse pressed left at (1005, 485)
Screenshot: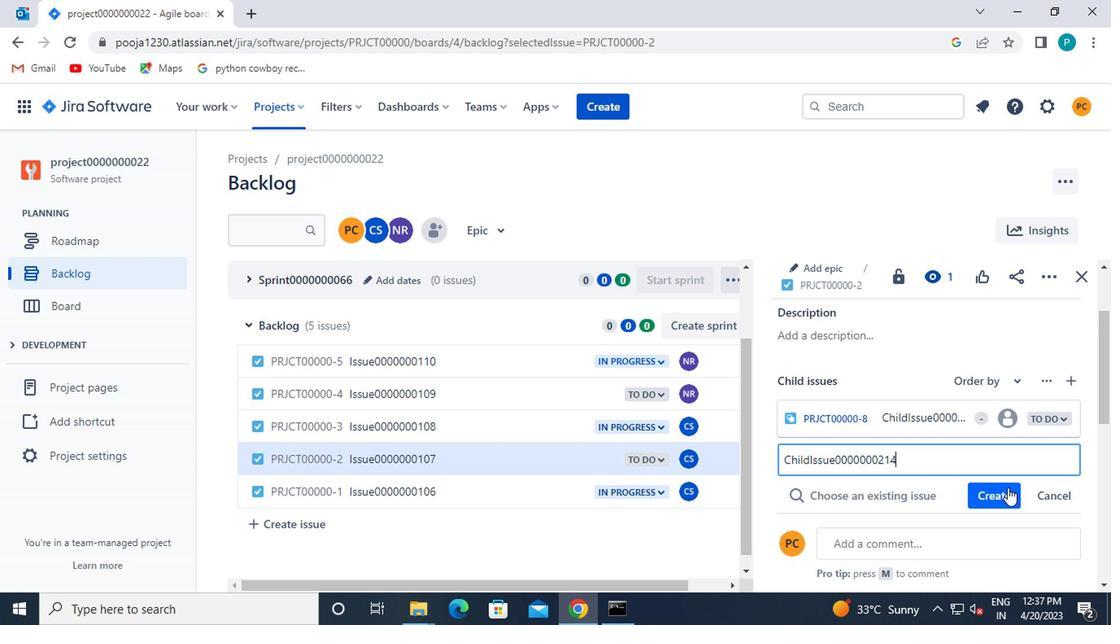 
Action: Mouse moved to (480, 426)
Screenshot: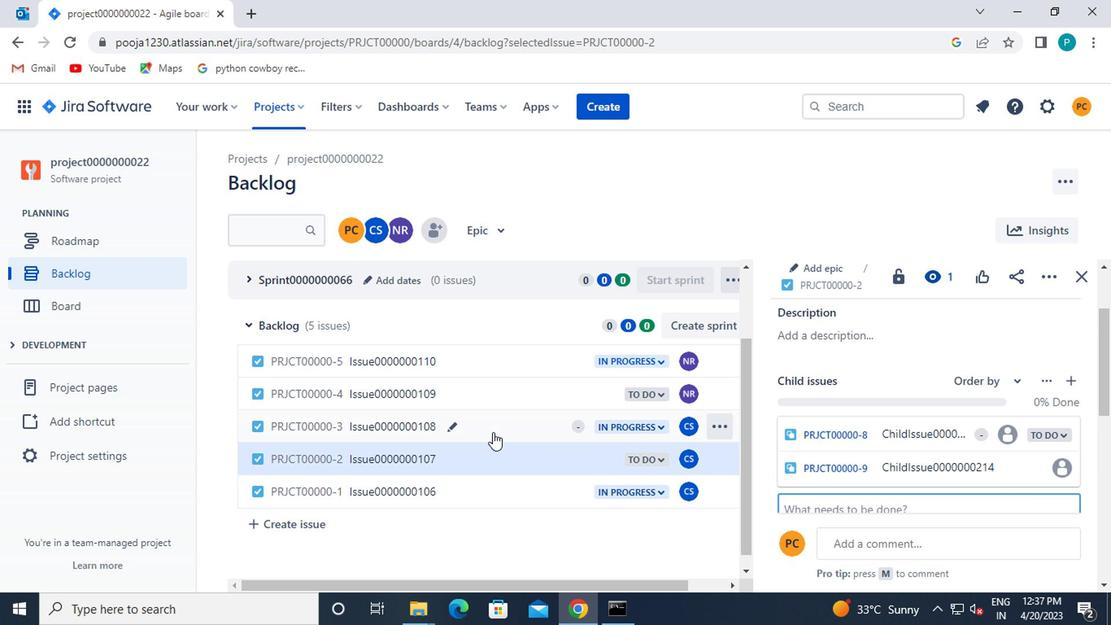 
Action: Mouse pressed left at (480, 426)
Screenshot: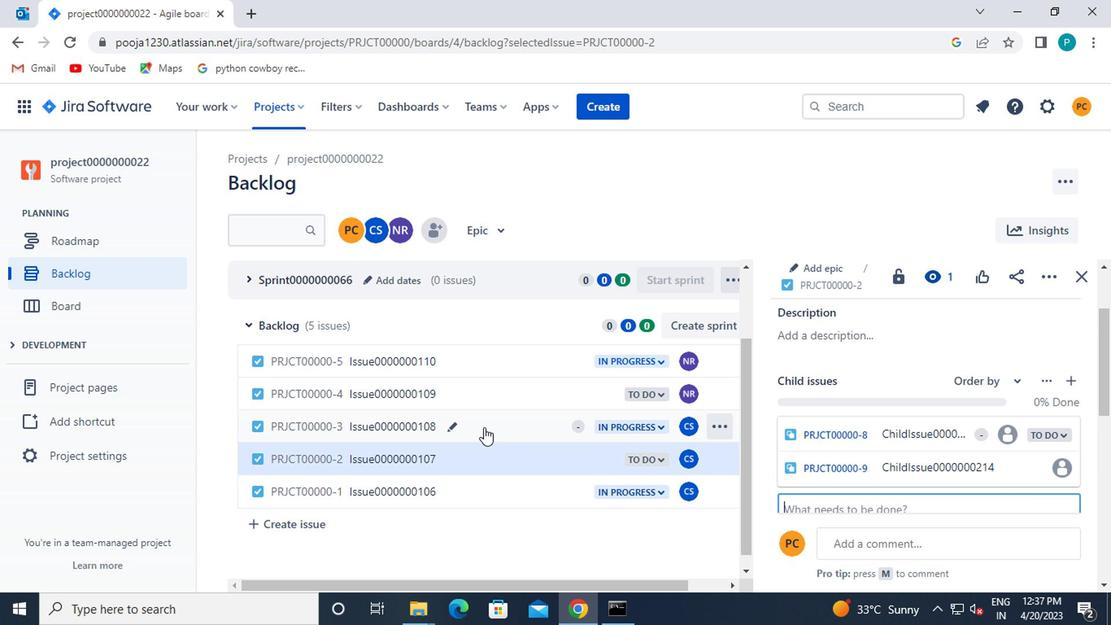 
Action: Mouse moved to (820, 355)
Screenshot: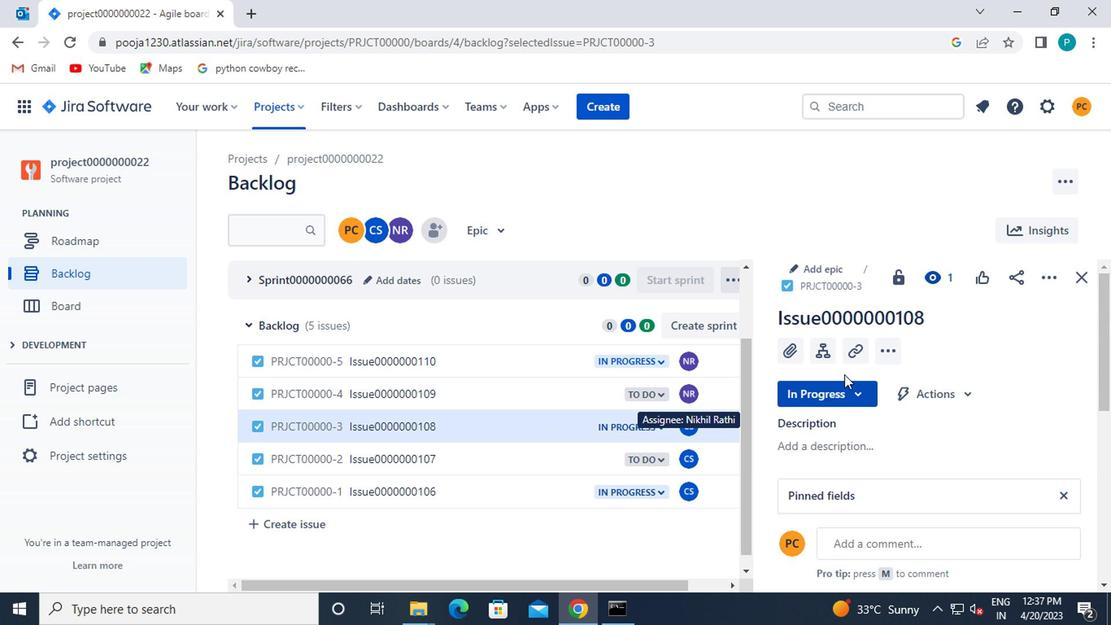 
Action: Mouse pressed left at (820, 355)
Screenshot: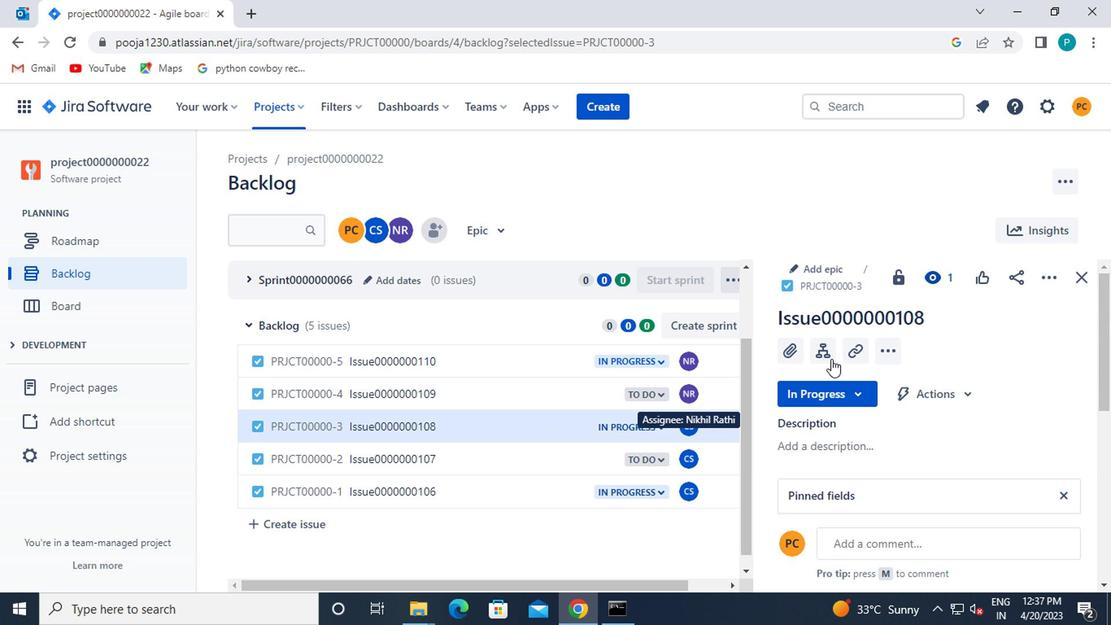 
Action: Mouse moved to (845, 410)
Screenshot: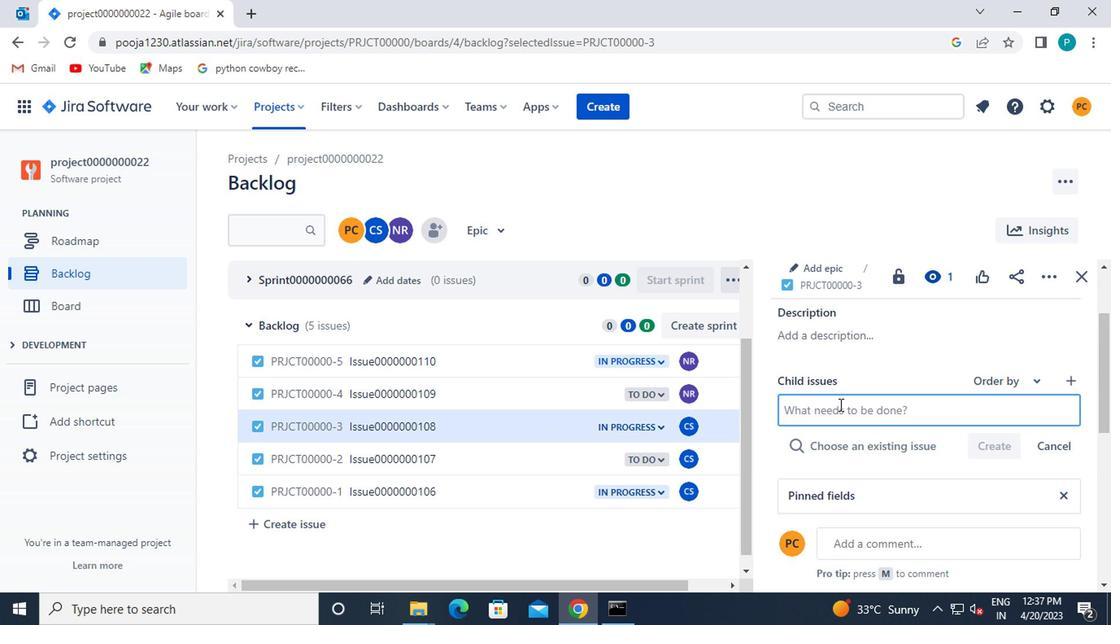 
Action: Mouse pressed left at (845, 410)
Screenshot: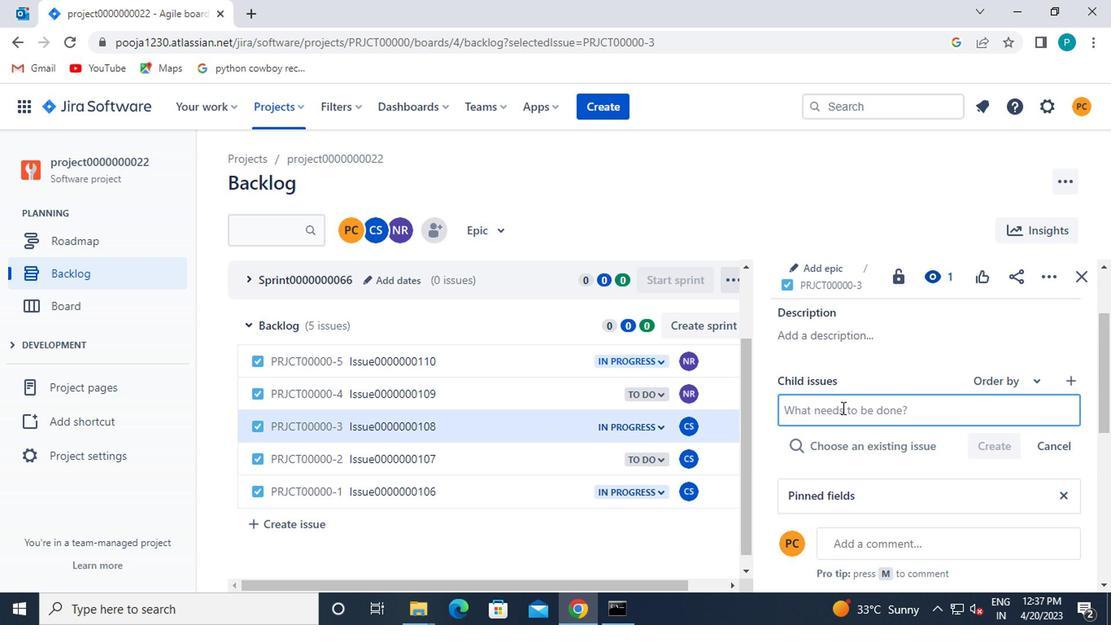 
Action: Mouse moved to (854, 408)
Screenshot: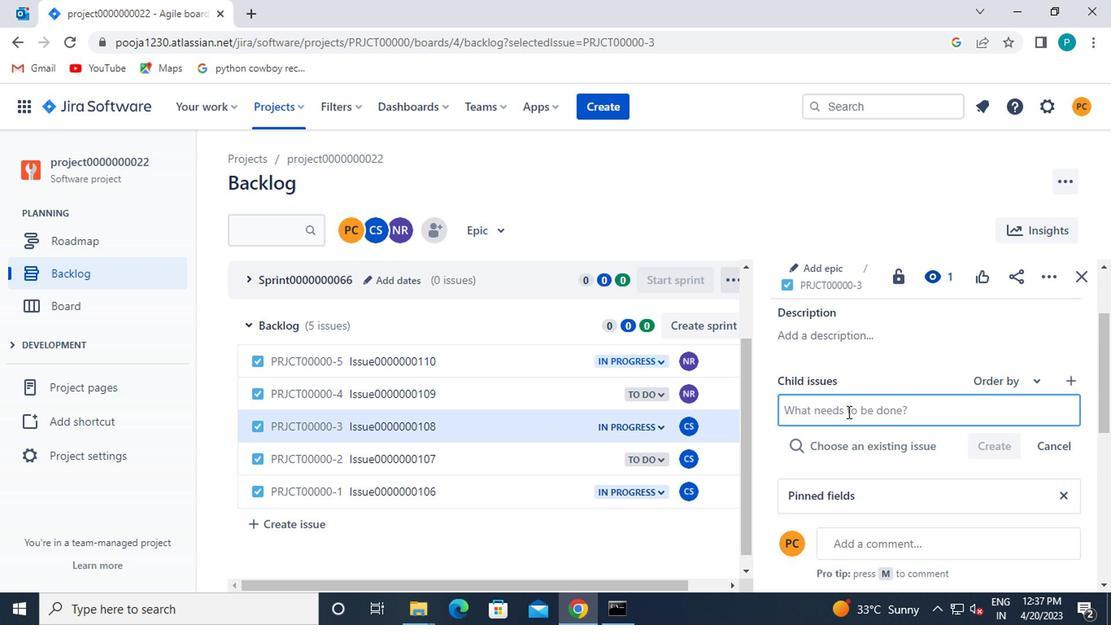 
Action: Key pressed <Key.caps_lock>c<Key.caps_lock>hild<Key.caps_lock>i<Key.caps_lock>a<Key.backspace>ssue0000000215
Screenshot: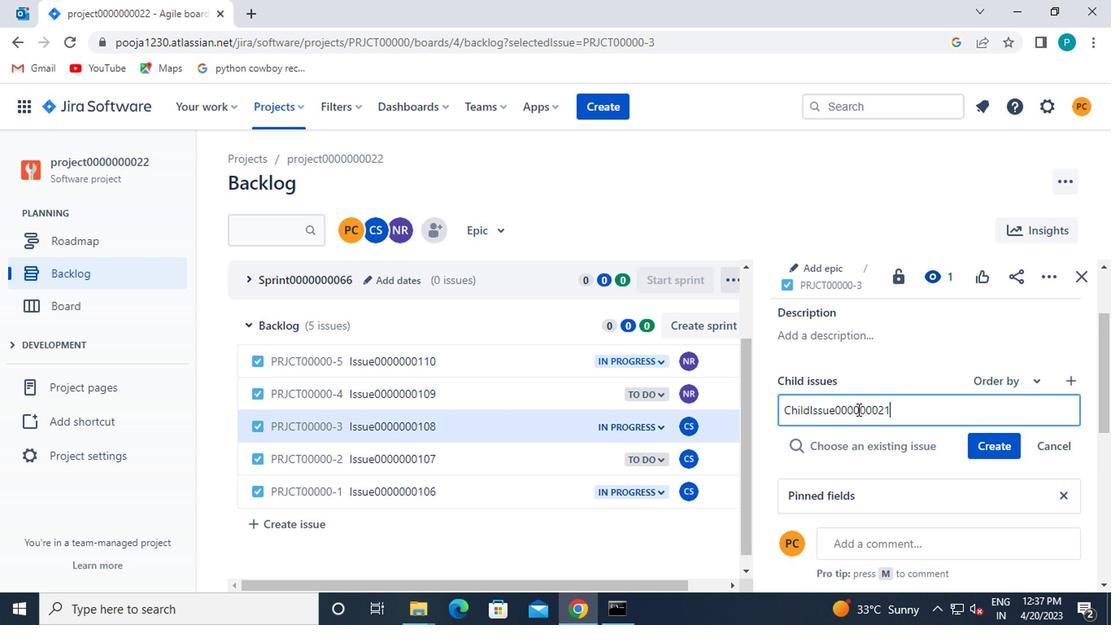 
Action: Mouse moved to (978, 442)
Screenshot: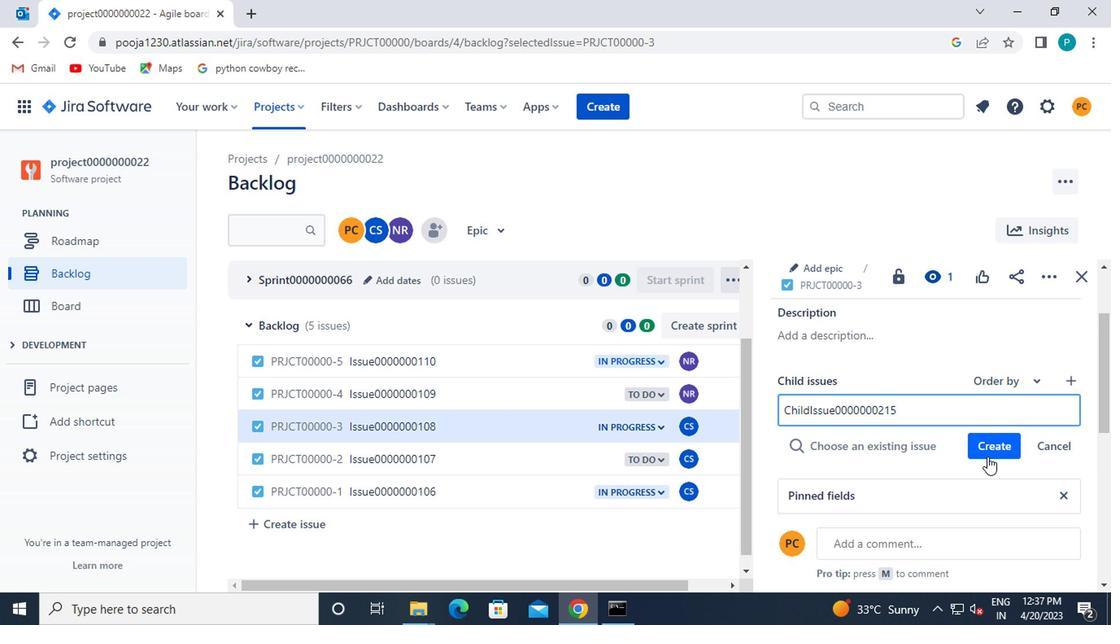 
Action: Mouse pressed left at (978, 442)
Screenshot: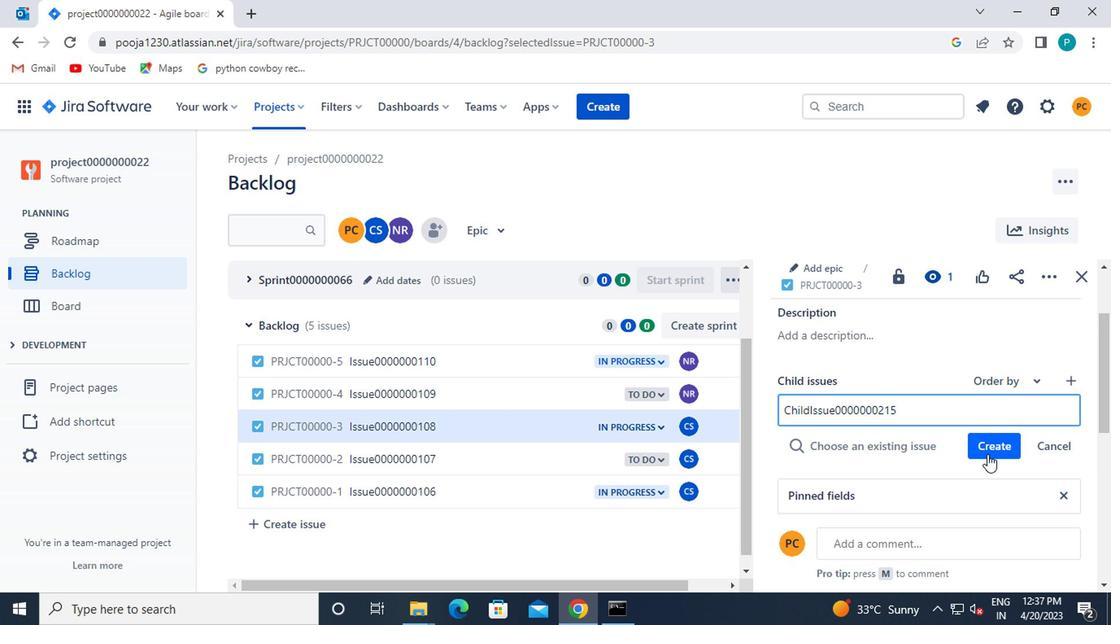 
